 Task: Send an email with the signature Lauren Sanchez with the subject Feedback on a resume and the message Can you provide me with an update on the status of the project risks? from softage.9@softage.net to softage.4@softage.net and move the email from Sent Items to the folder Tools
Action: Mouse moved to (990, 67)
Screenshot: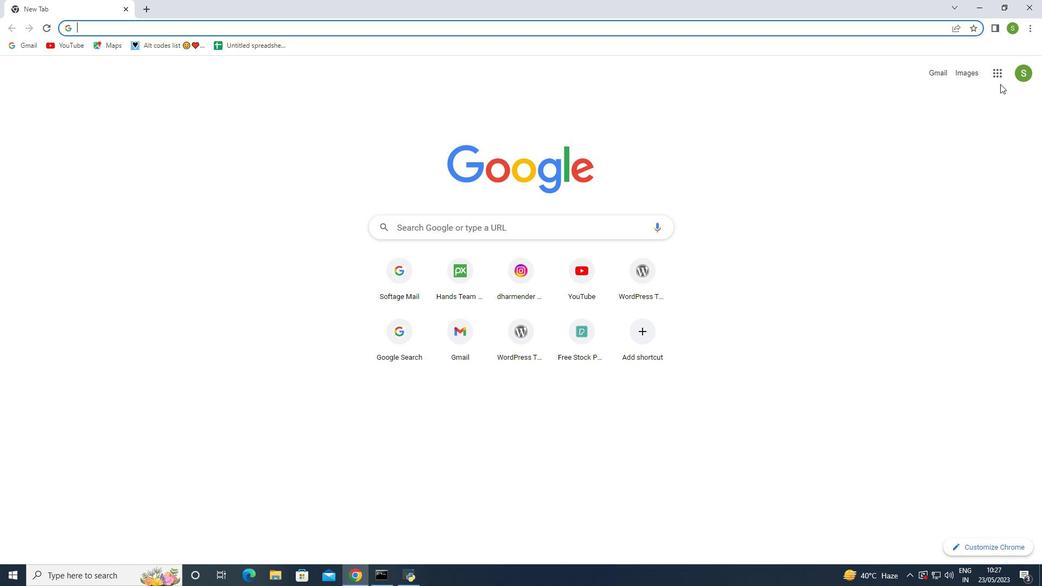 
Action: Mouse pressed left at (990, 67)
Screenshot: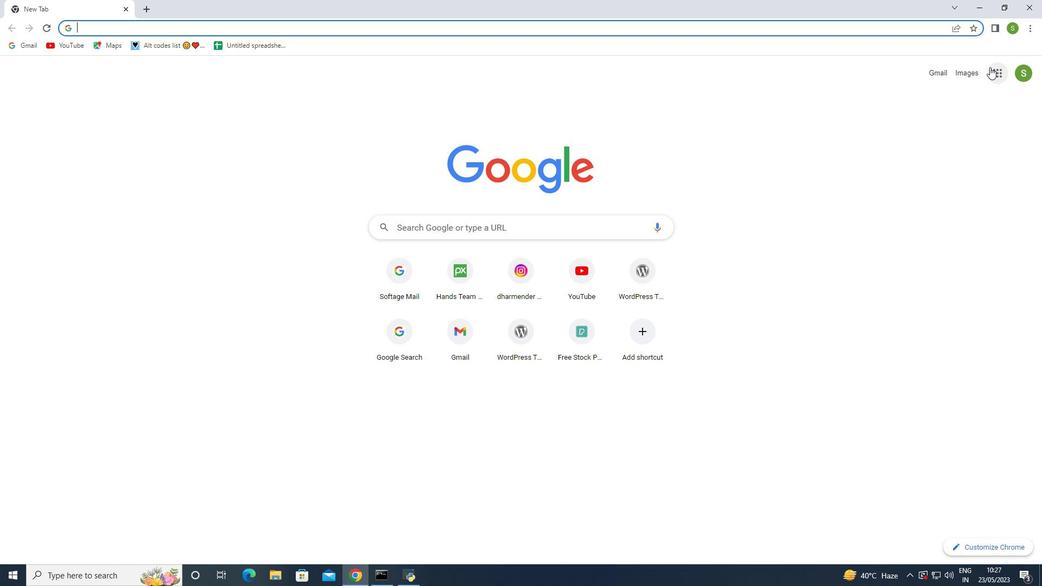 
Action: Mouse moved to (951, 112)
Screenshot: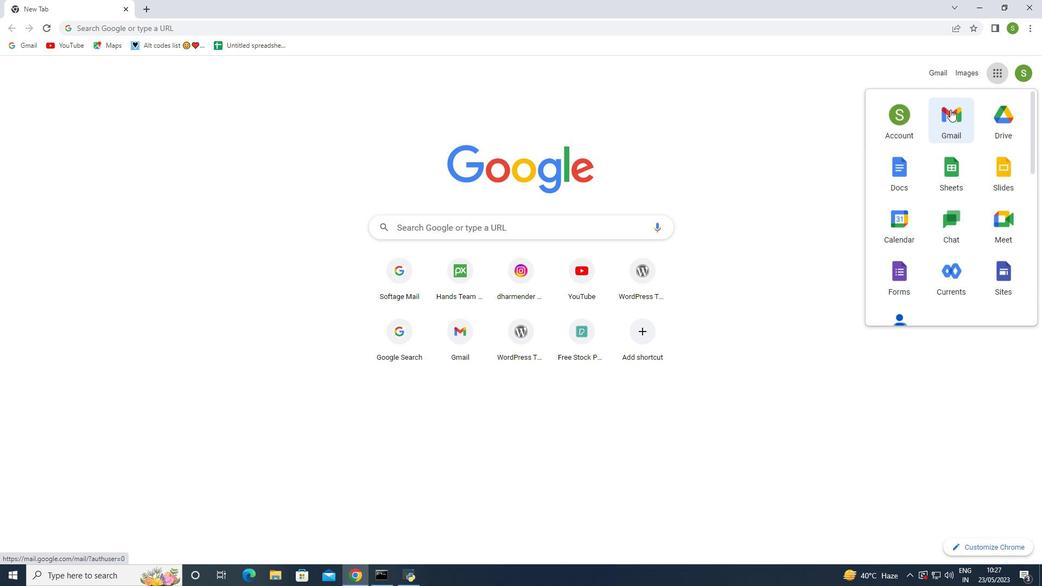 
Action: Mouse pressed left at (951, 112)
Screenshot: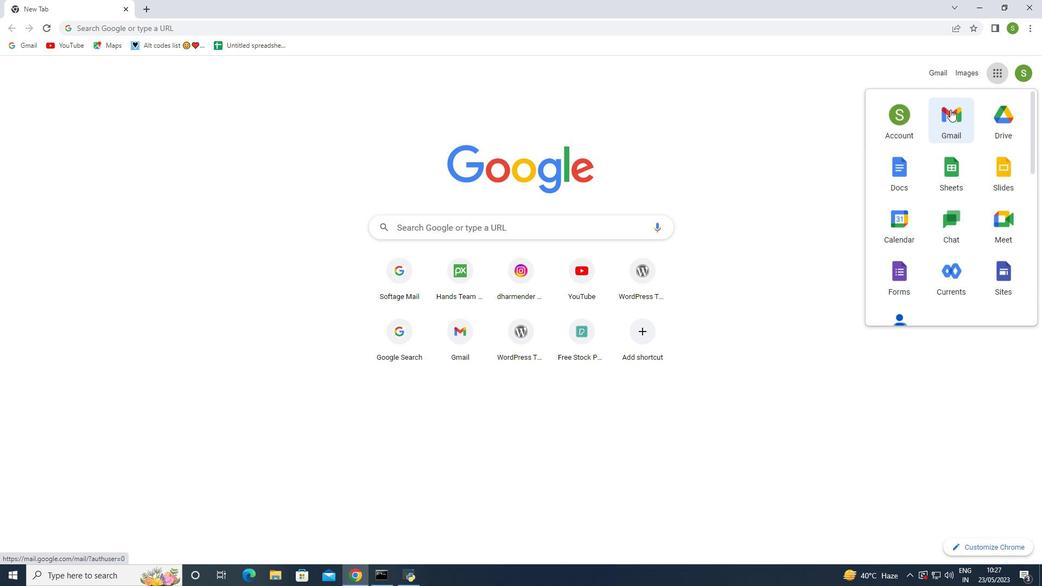 
Action: Mouse moved to (923, 72)
Screenshot: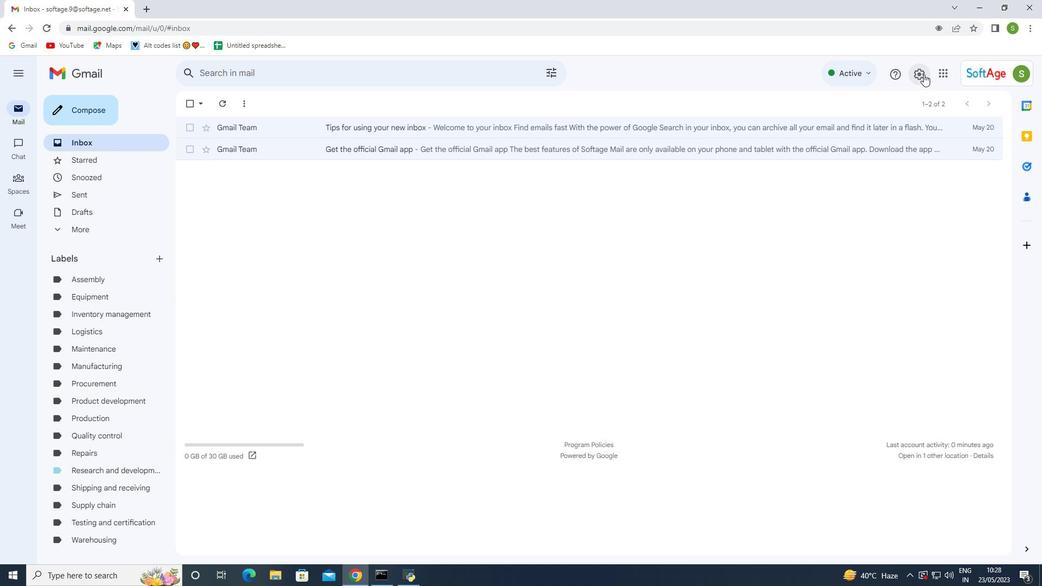 
Action: Mouse pressed left at (923, 72)
Screenshot: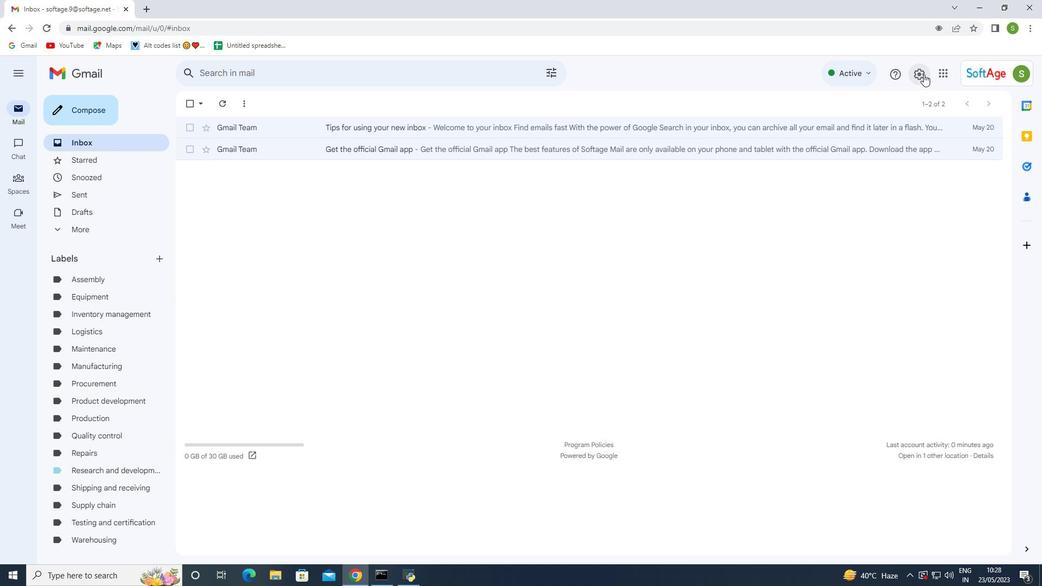 
Action: Mouse moved to (903, 126)
Screenshot: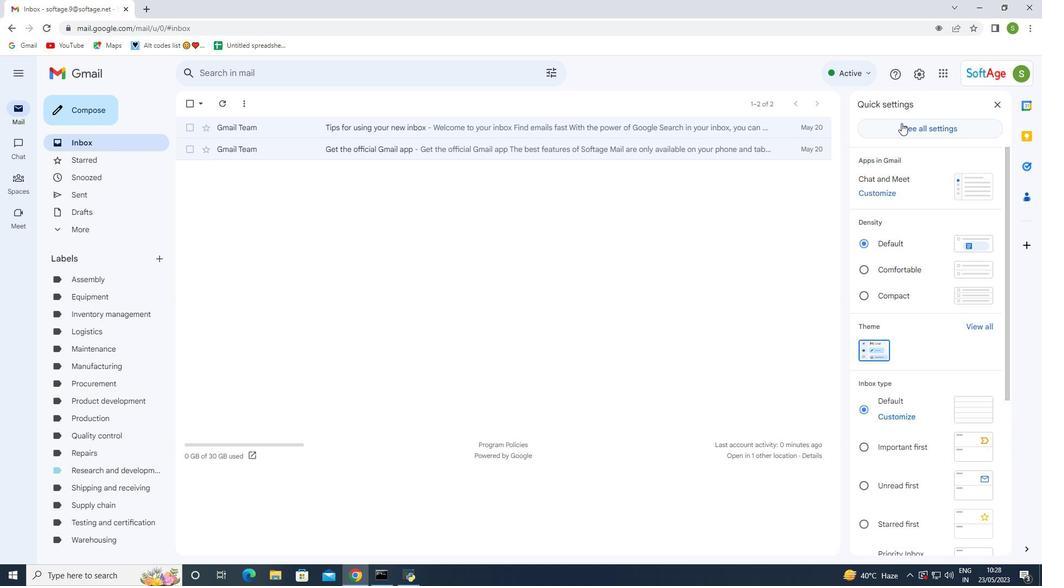
Action: Mouse pressed left at (903, 126)
Screenshot: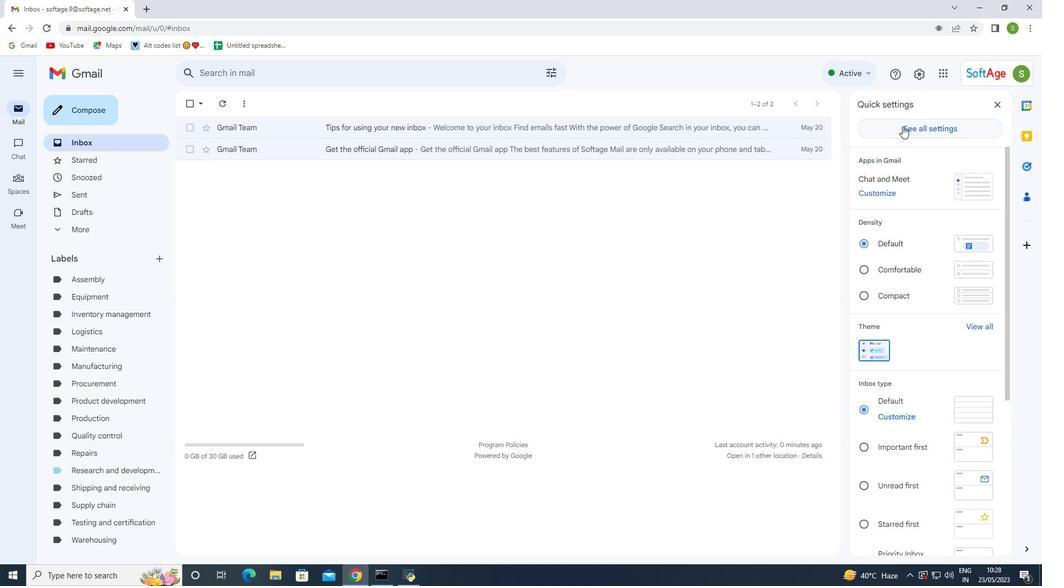 
Action: Mouse moved to (481, 317)
Screenshot: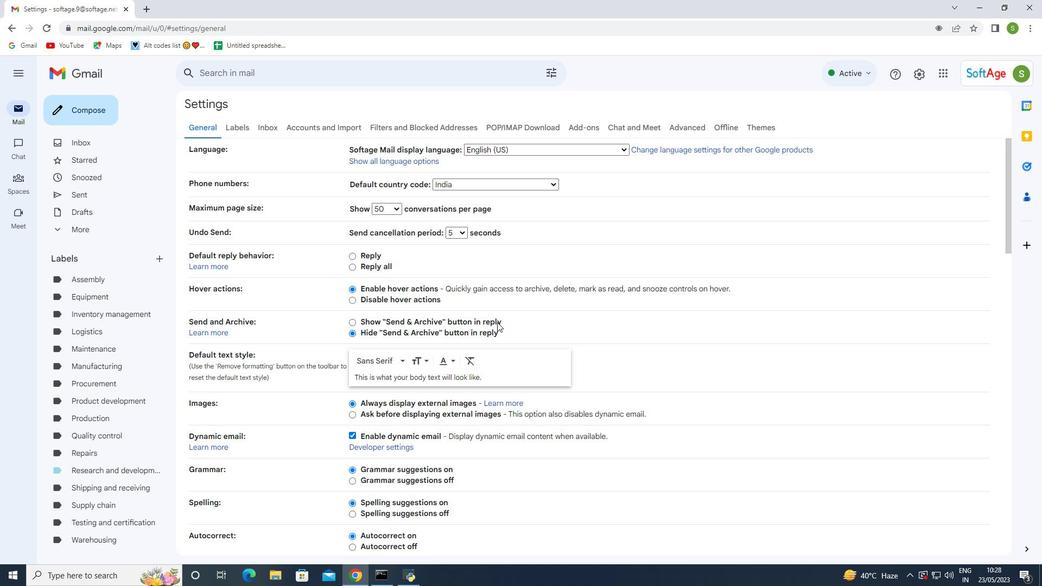 
Action: Mouse scrolled (481, 317) with delta (0, 0)
Screenshot: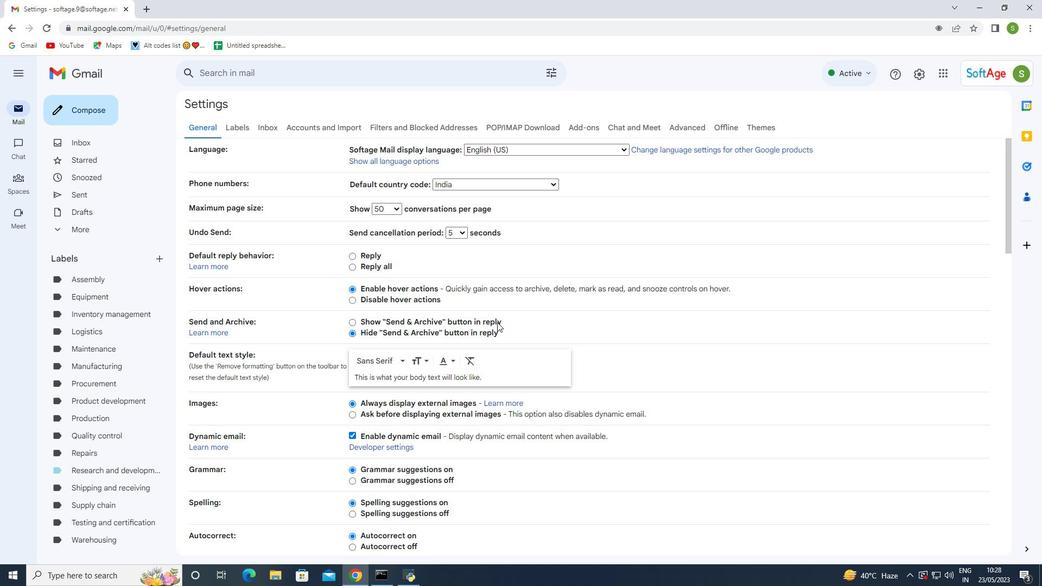 
Action: Mouse scrolled (481, 317) with delta (0, 0)
Screenshot: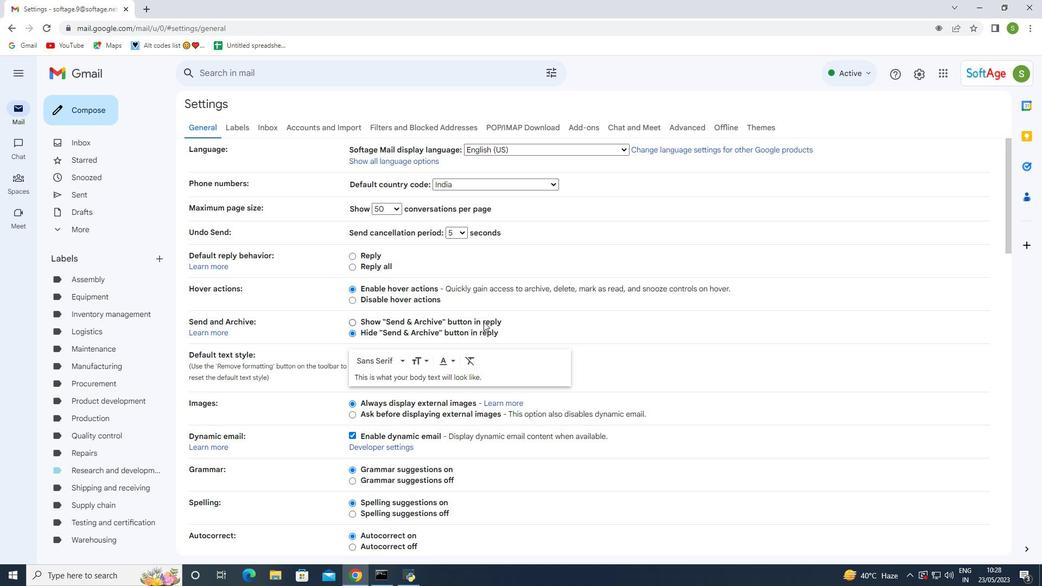 
Action: Mouse scrolled (481, 317) with delta (0, 0)
Screenshot: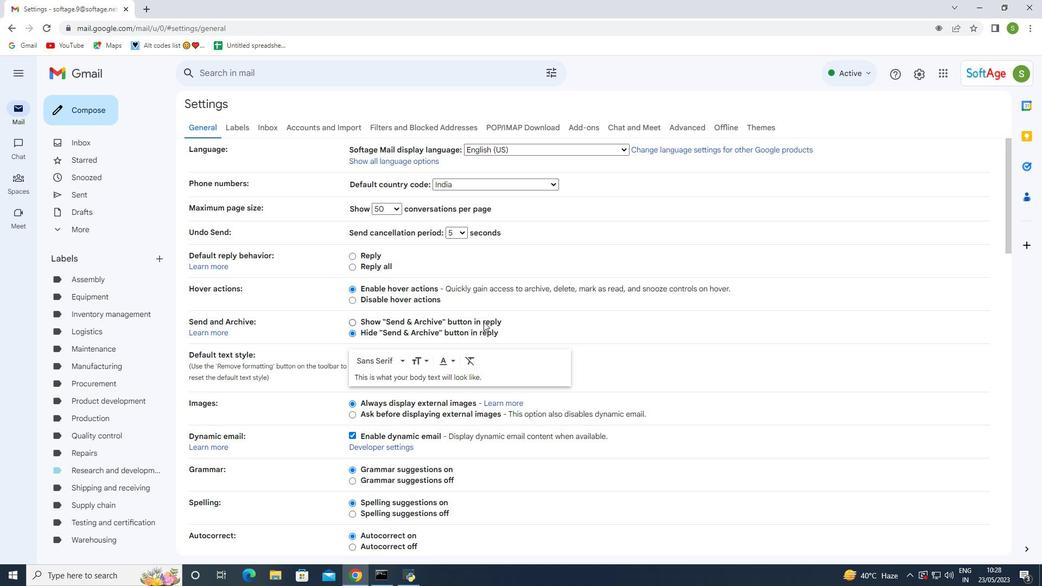 
Action: Mouse moved to (479, 317)
Screenshot: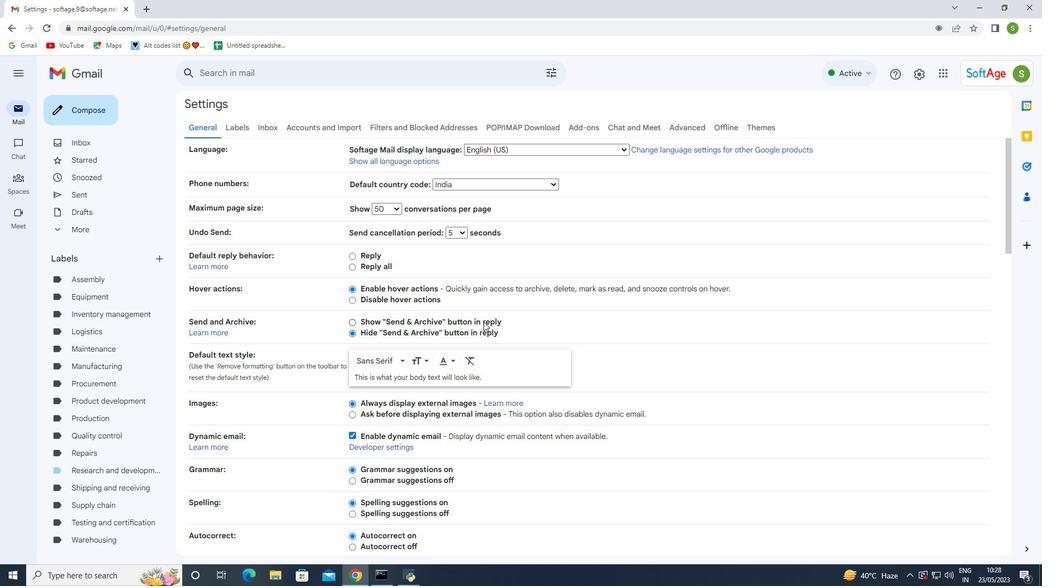 
Action: Mouse scrolled (479, 317) with delta (0, 0)
Screenshot: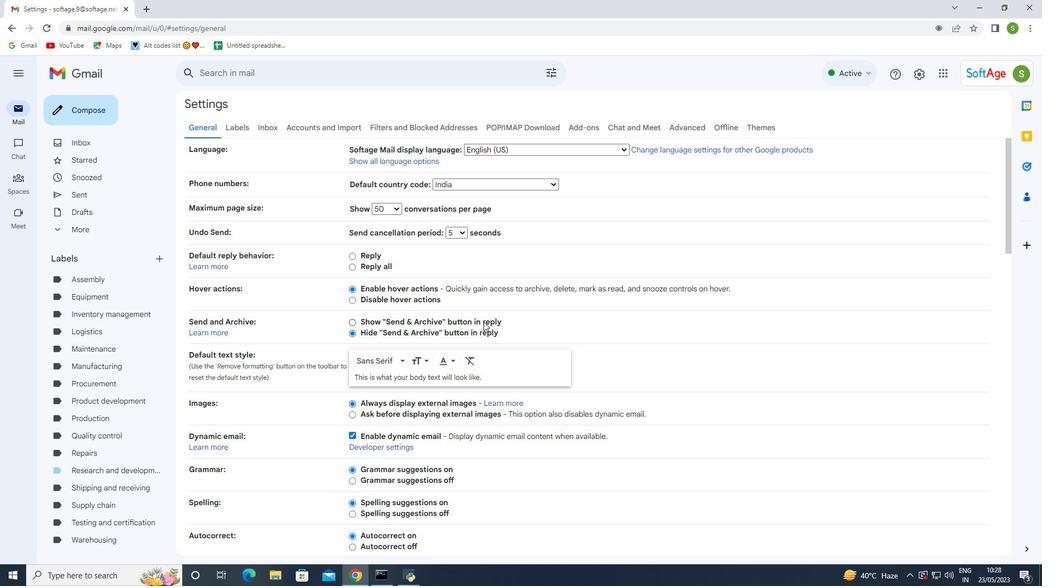 
Action: Mouse moved to (477, 317)
Screenshot: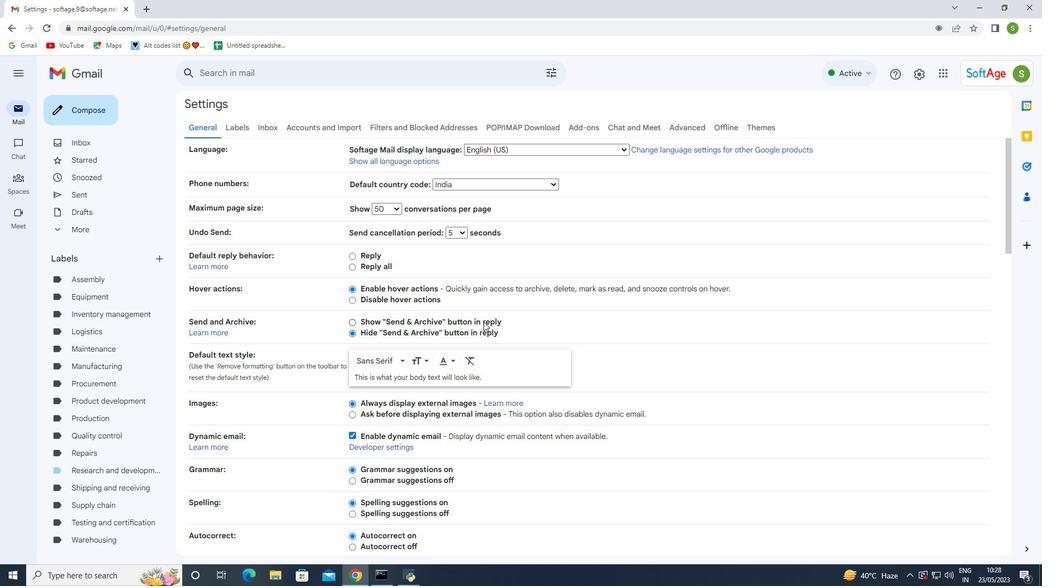 
Action: Mouse scrolled (477, 316) with delta (0, 0)
Screenshot: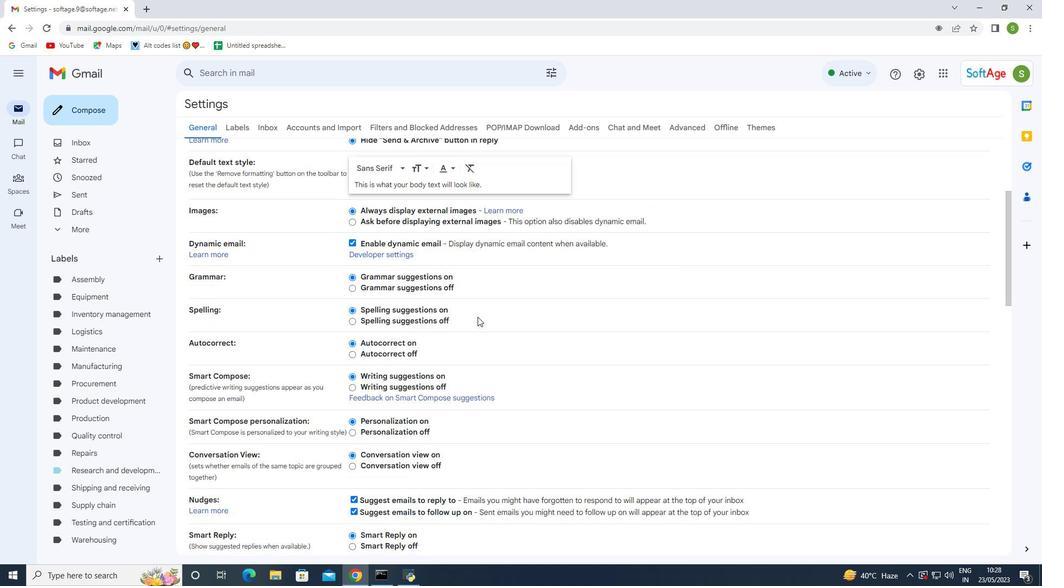 
Action: Mouse scrolled (477, 316) with delta (0, 0)
Screenshot: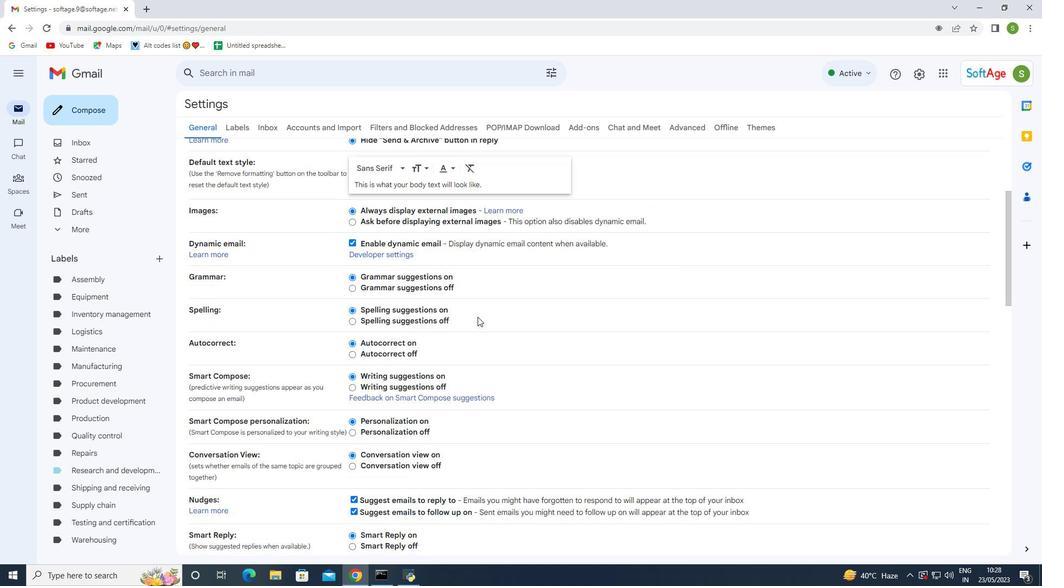 
Action: Mouse scrolled (477, 316) with delta (0, 0)
Screenshot: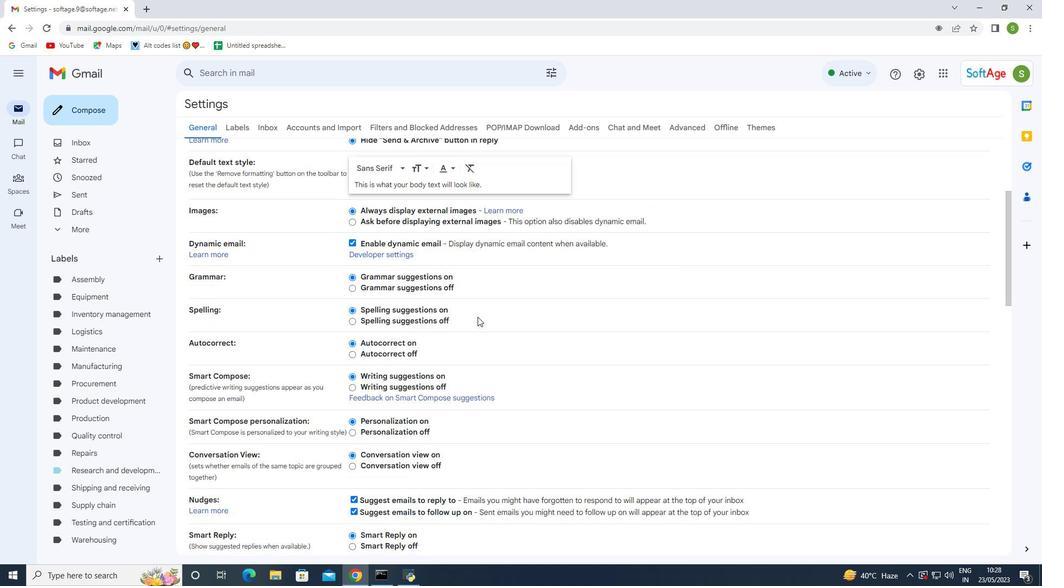 
Action: Mouse scrolled (477, 316) with delta (0, 0)
Screenshot: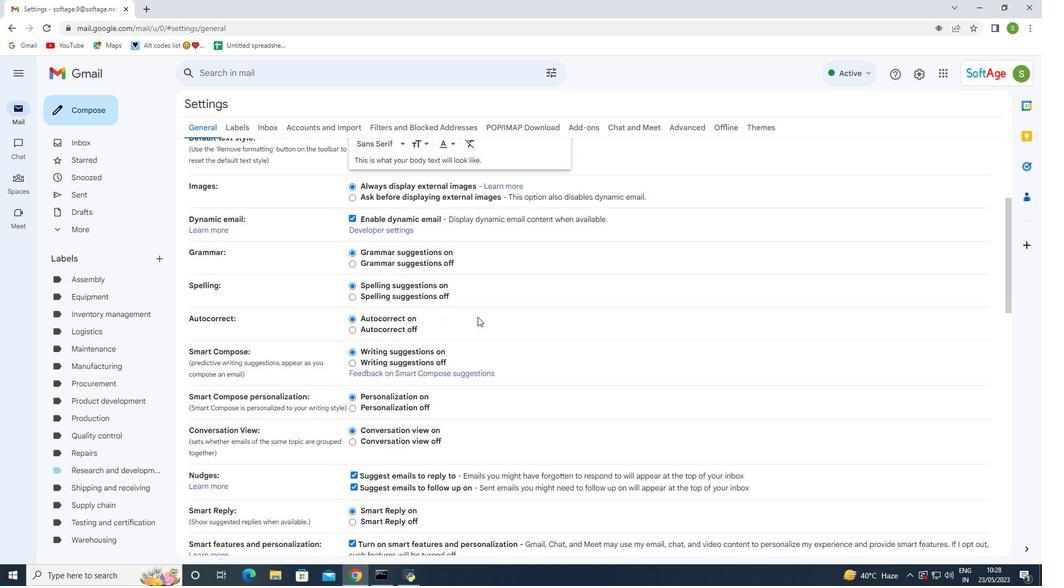 
Action: Mouse scrolled (477, 316) with delta (0, 0)
Screenshot: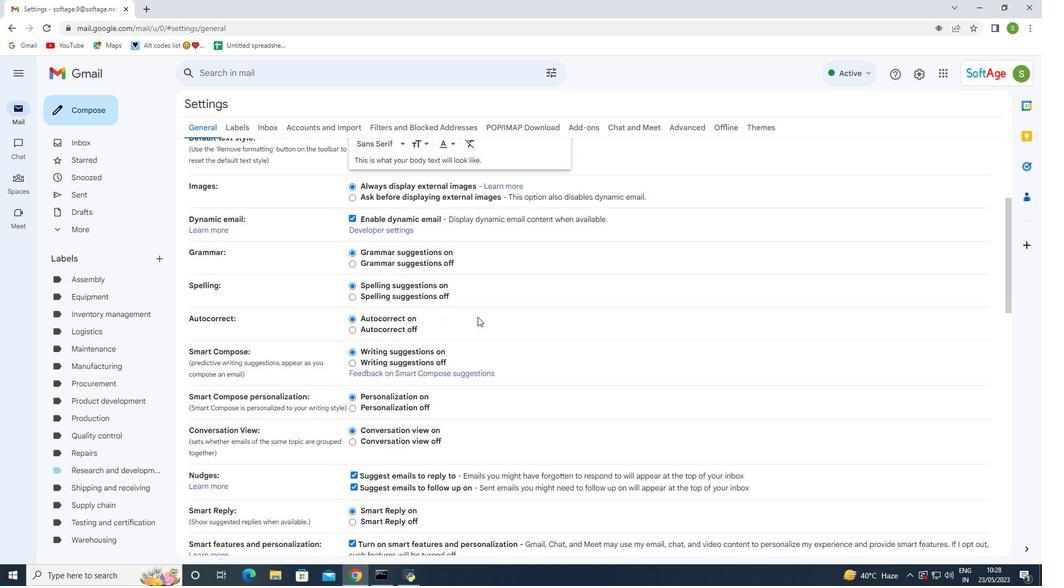 
Action: Mouse scrolled (477, 316) with delta (0, 0)
Screenshot: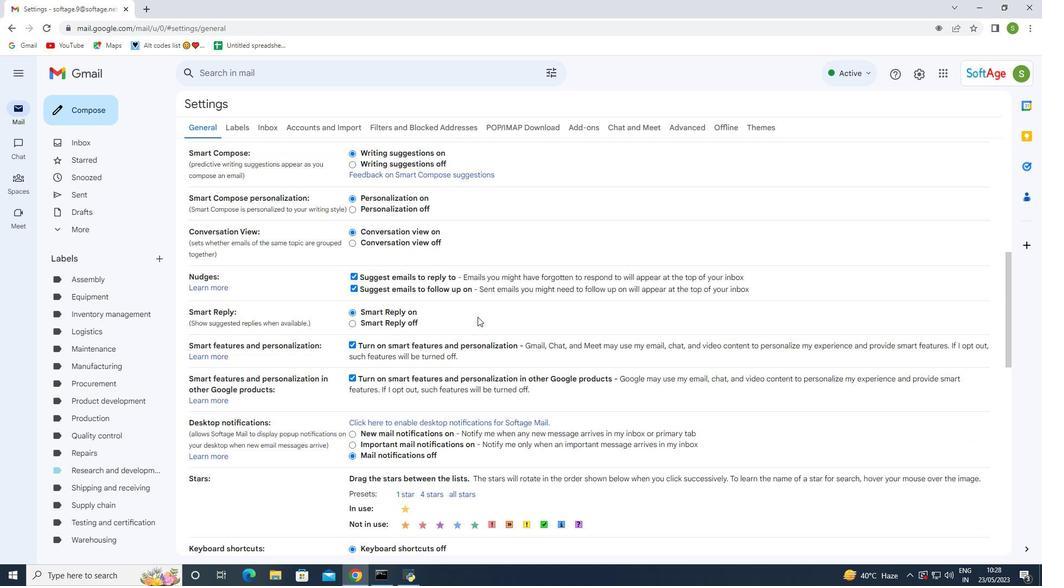 
Action: Mouse scrolled (477, 316) with delta (0, 0)
Screenshot: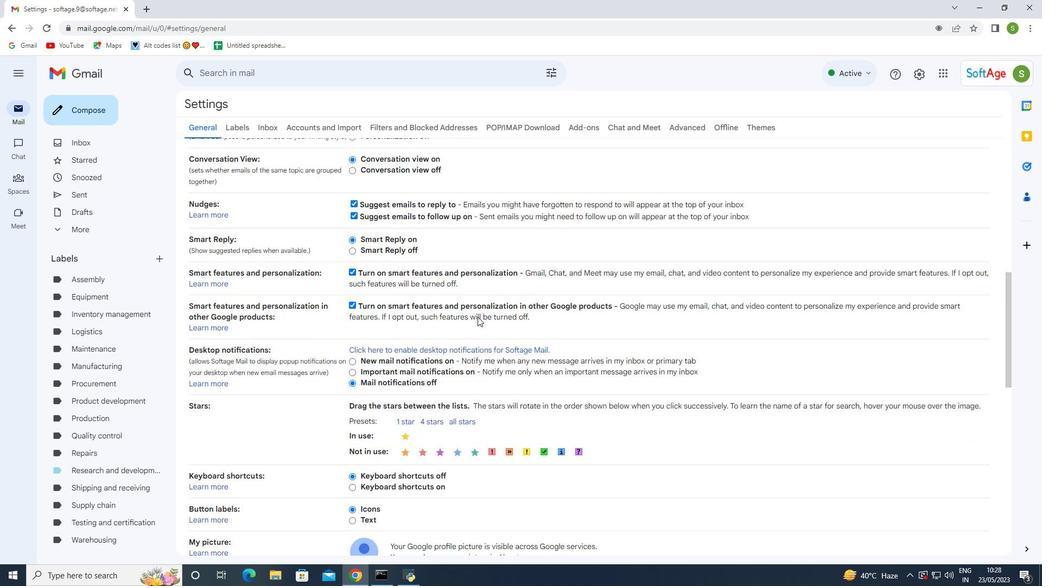 
Action: Mouse scrolled (477, 316) with delta (0, 0)
Screenshot: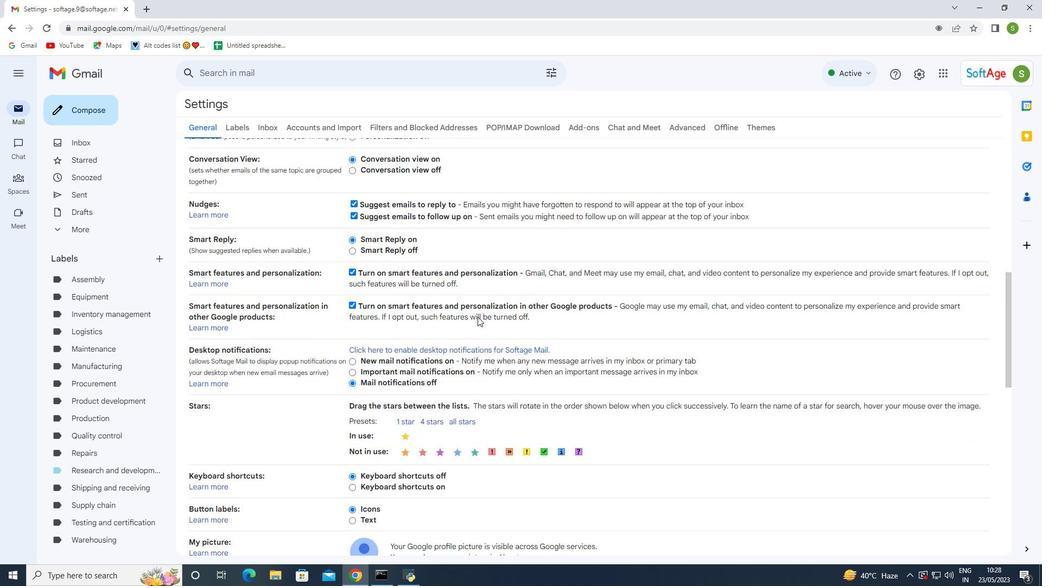
Action: Mouse scrolled (477, 316) with delta (0, 0)
Screenshot: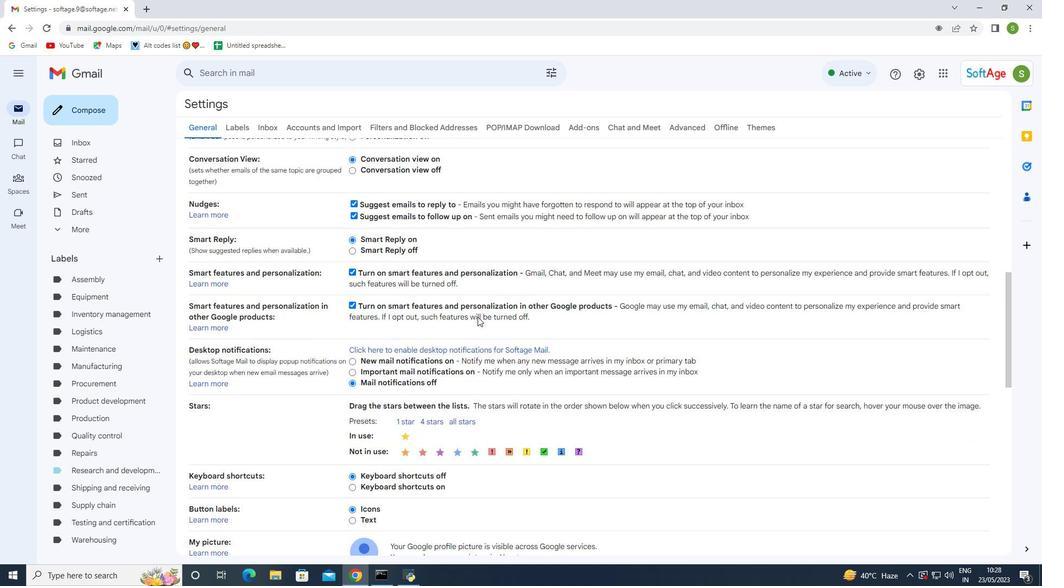 
Action: Mouse scrolled (477, 316) with delta (0, 0)
Screenshot: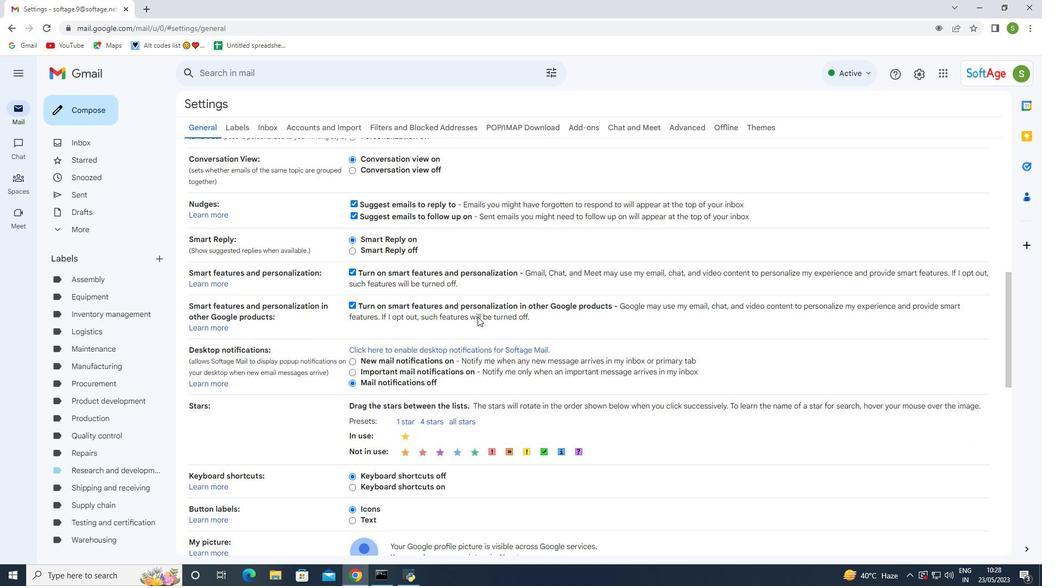
Action: Mouse scrolled (477, 316) with delta (0, 0)
Screenshot: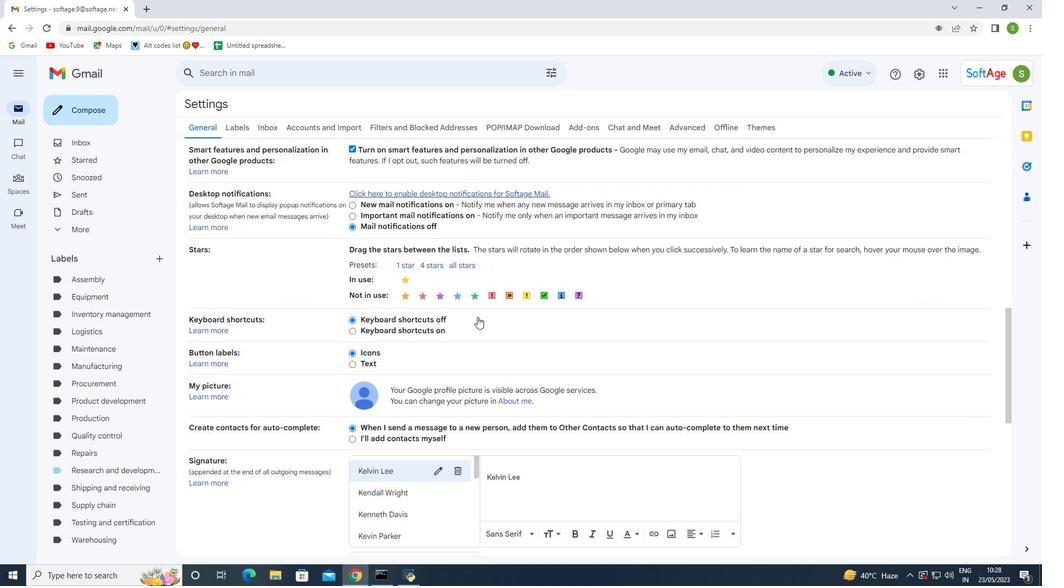 
Action: Mouse scrolled (477, 316) with delta (0, 0)
Screenshot: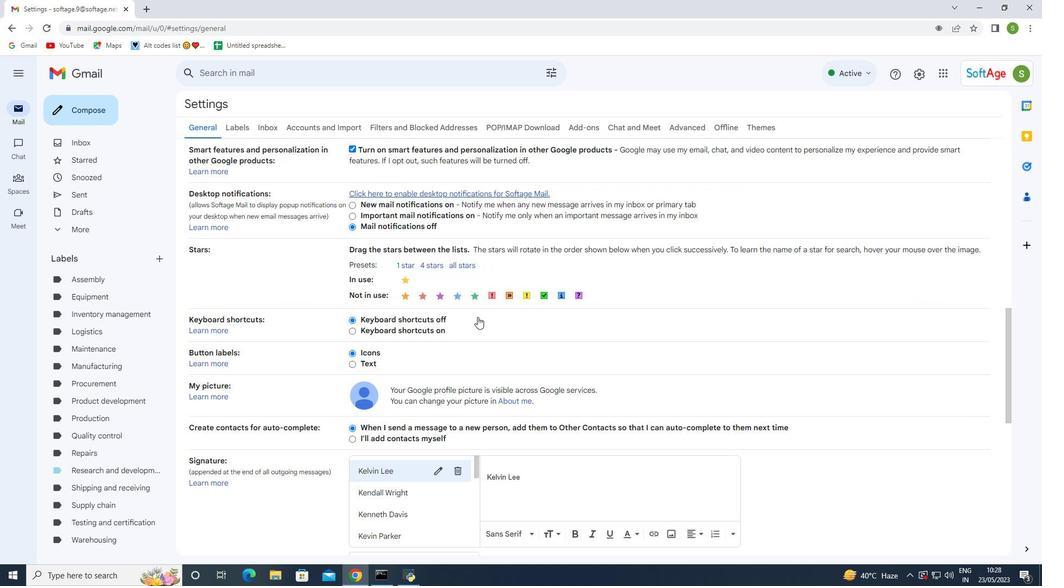 
Action: Mouse scrolled (477, 316) with delta (0, 0)
Screenshot: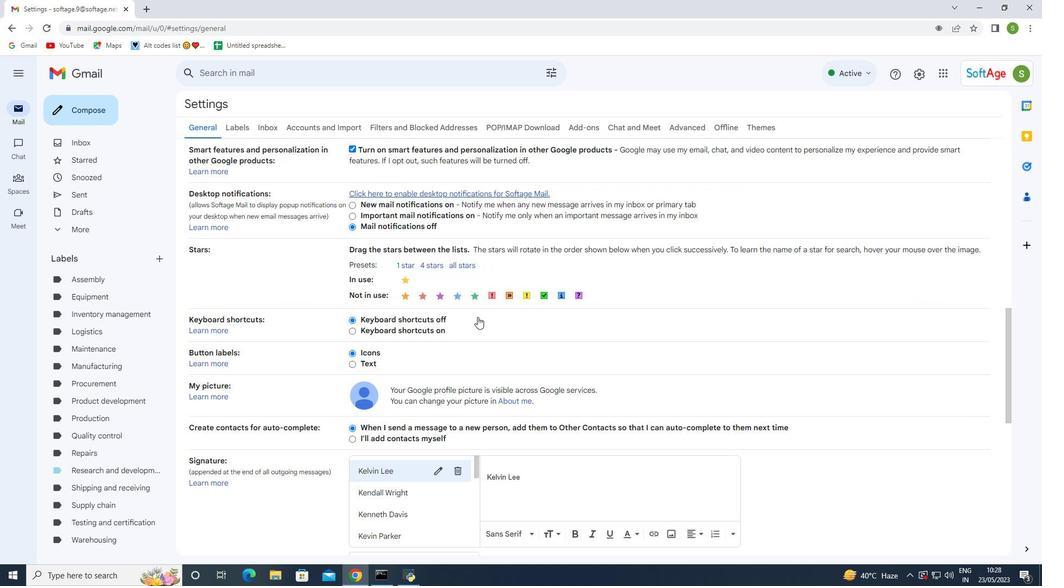 
Action: Mouse moved to (435, 285)
Screenshot: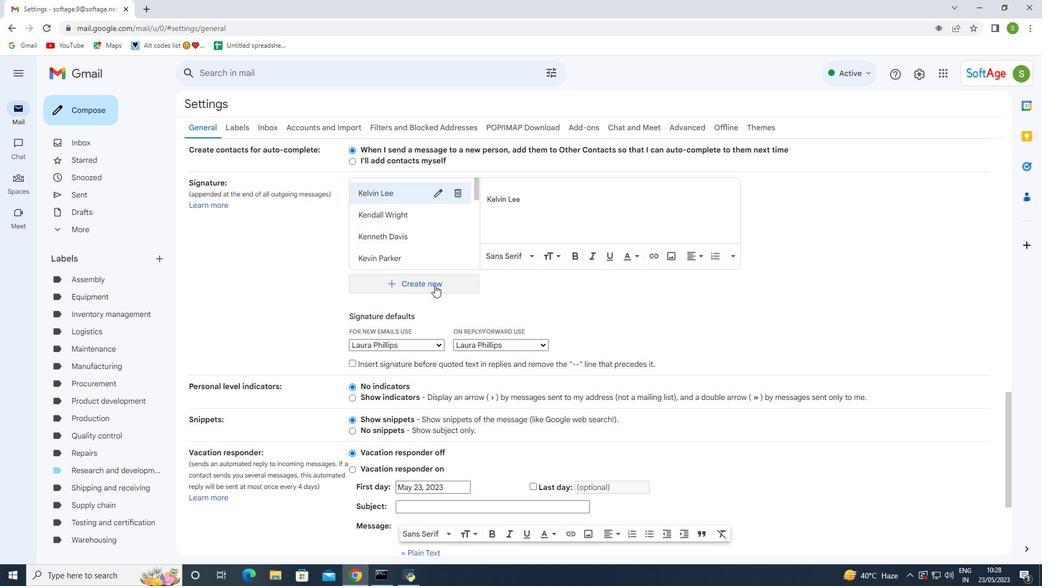 
Action: Mouse pressed left at (435, 285)
Screenshot: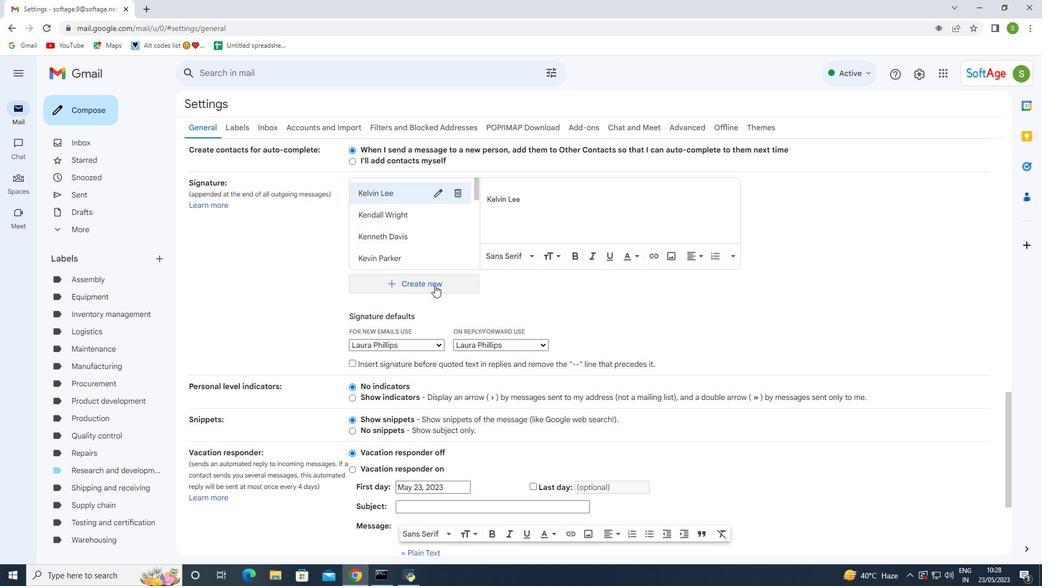 
Action: Mouse moved to (441, 304)
Screenshot: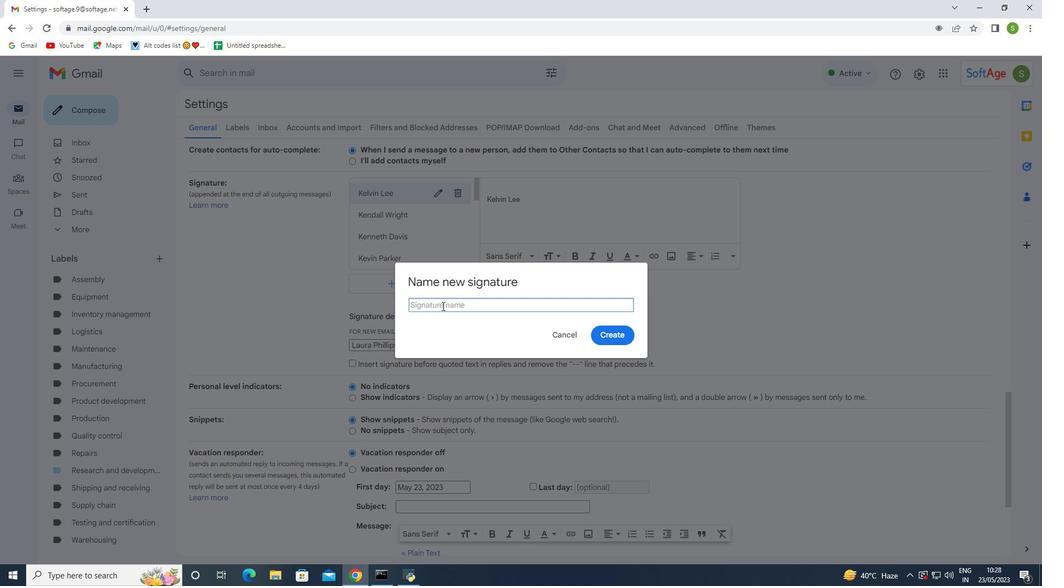 
Action: Mouse pressed left at (441, 304)
Screenshot: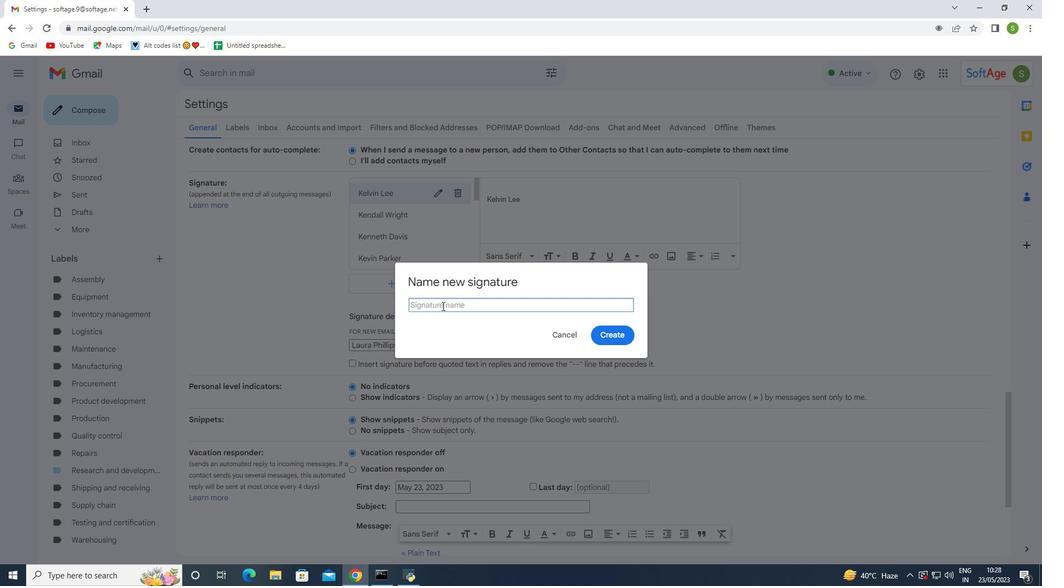 
Action: Mouse moved to (441, 304)
Screenshot: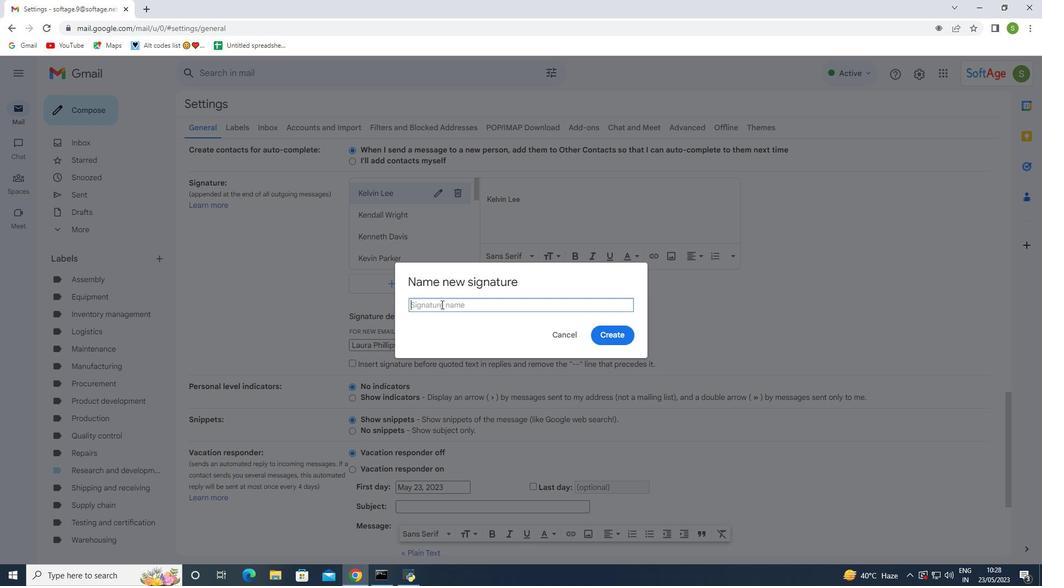 
Action: Key pressed <Key.shift>Lauren<Key.space><Key.shift>Sanchez
Screenshot: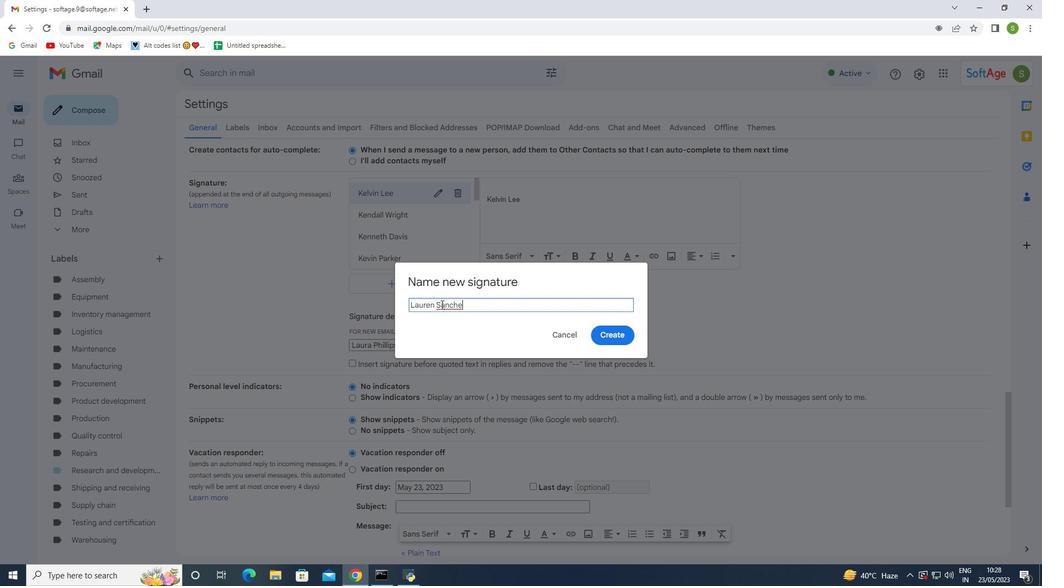 
Action: Mouse moved to (609, 338)
Screenshot: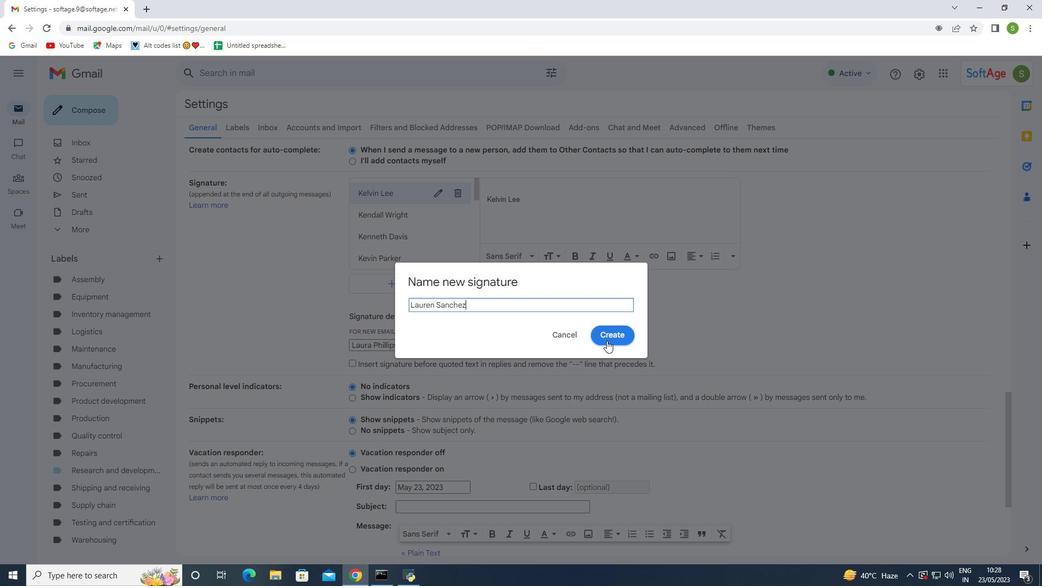 
Action: Mouse pressed left at (609, 338)
Screenshot: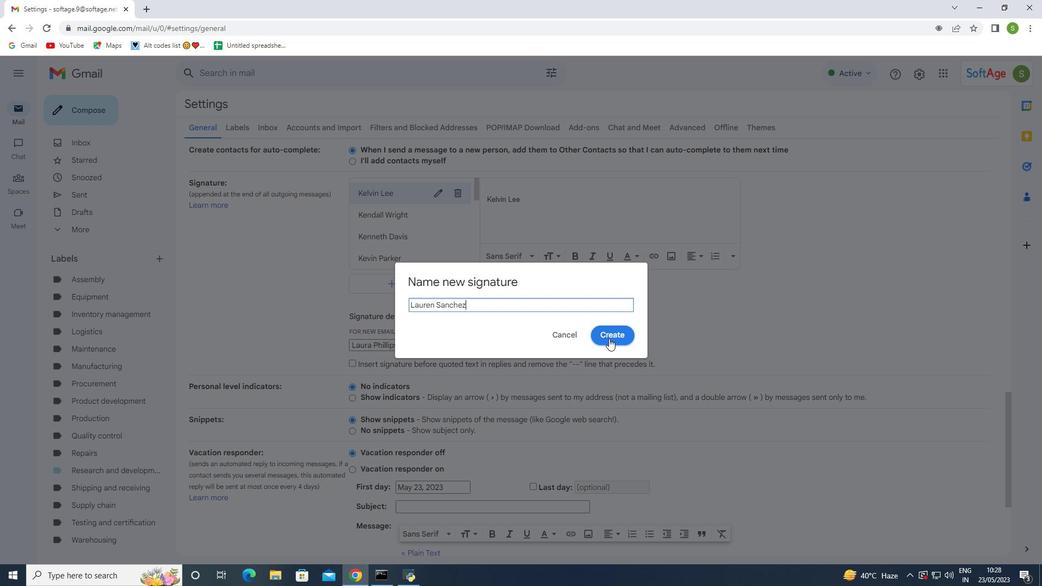 
Action: Mouse moved to (509, 193)
Screenshot: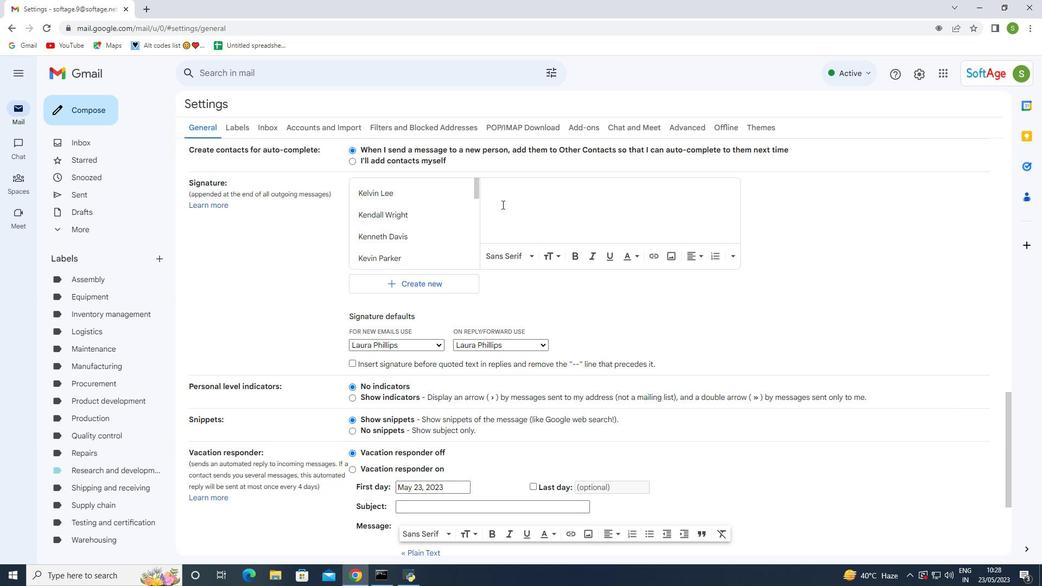
Action: Mouse pressed left at (509, 193)
Screenshot: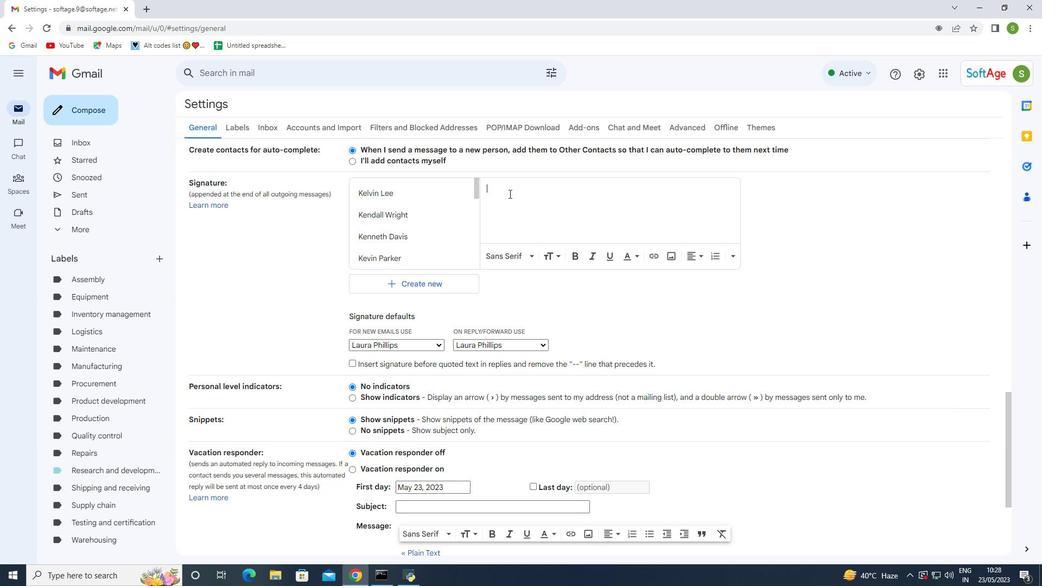 
Action: Key pressed <Key.shift>Lauren<Key.space><Key.shift>Sanchez
Screenshot: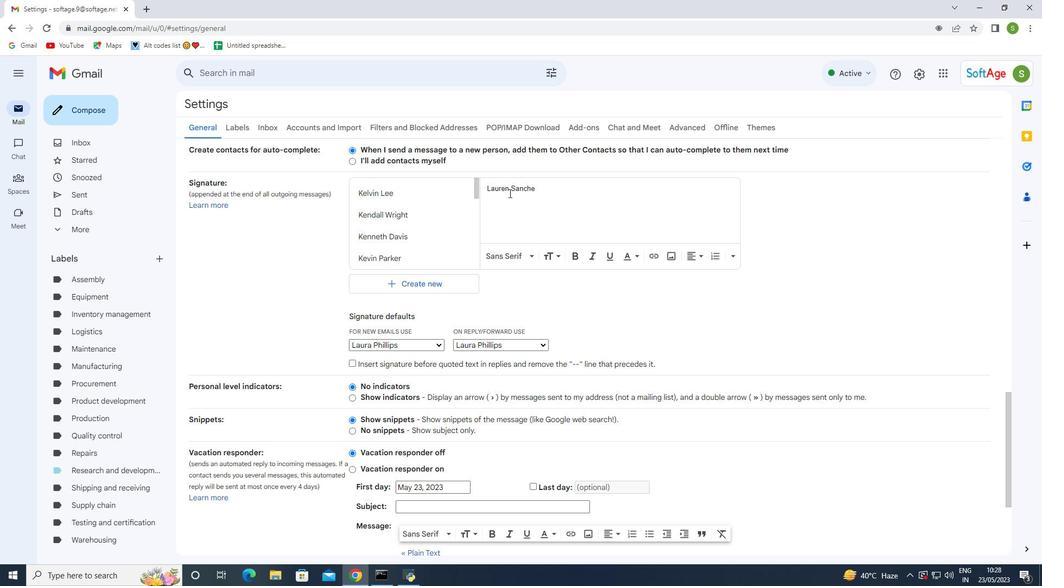 
Action: Mouse moved to (413, 340)
Screenshot: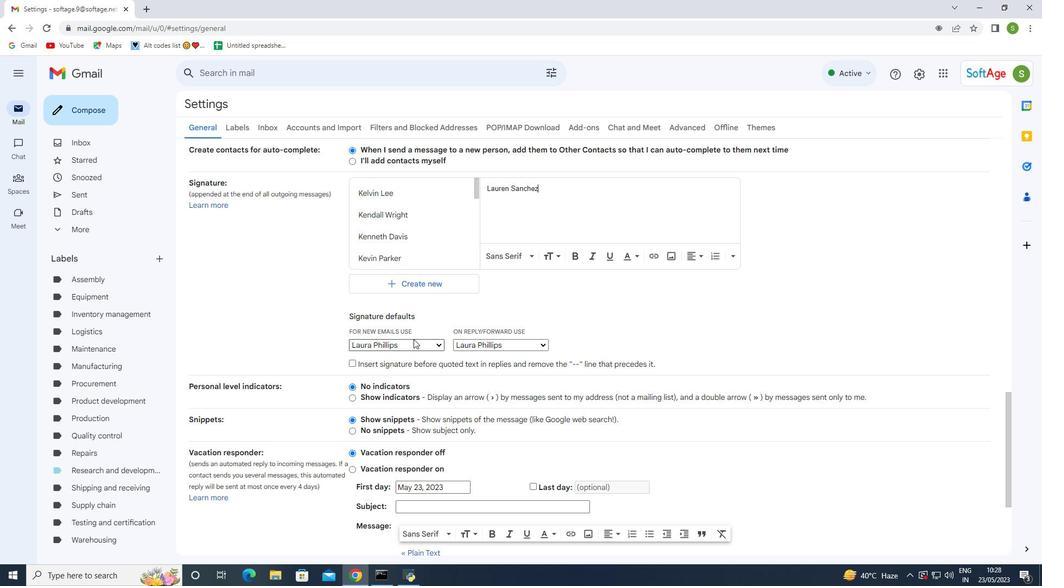 
Action: Mouse pressed left at (413, 340)
Screenshot: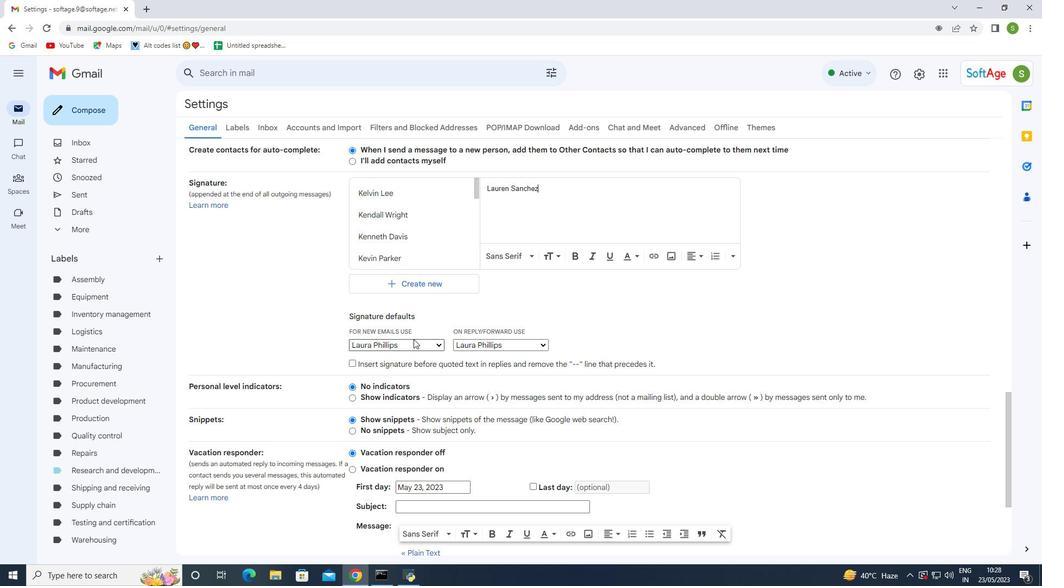 
Action: Mouse moved to (381, 543)
Screenshot: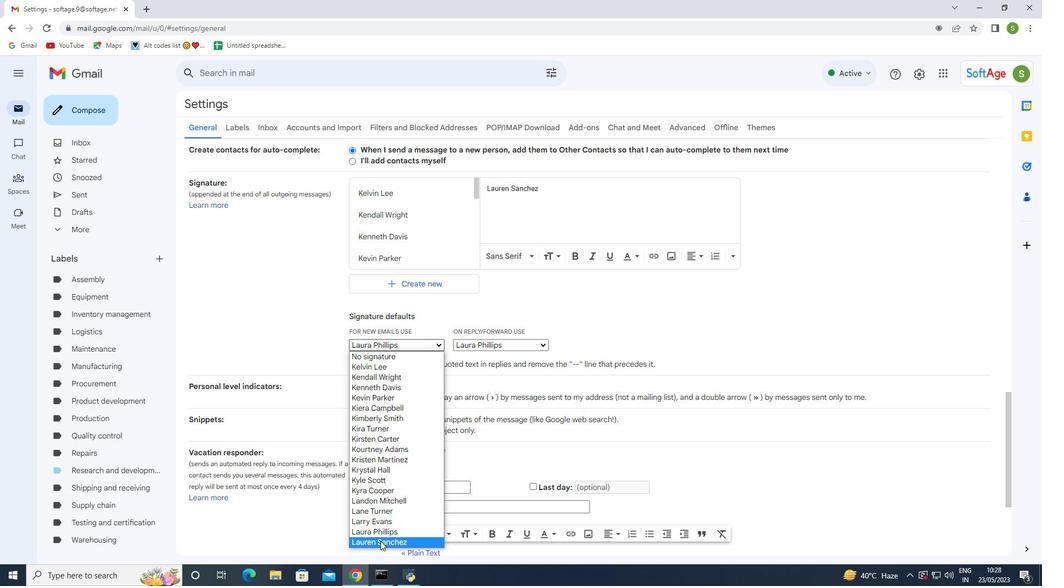 
Action: Mouse pressed left at (381, 543)
Screenshot: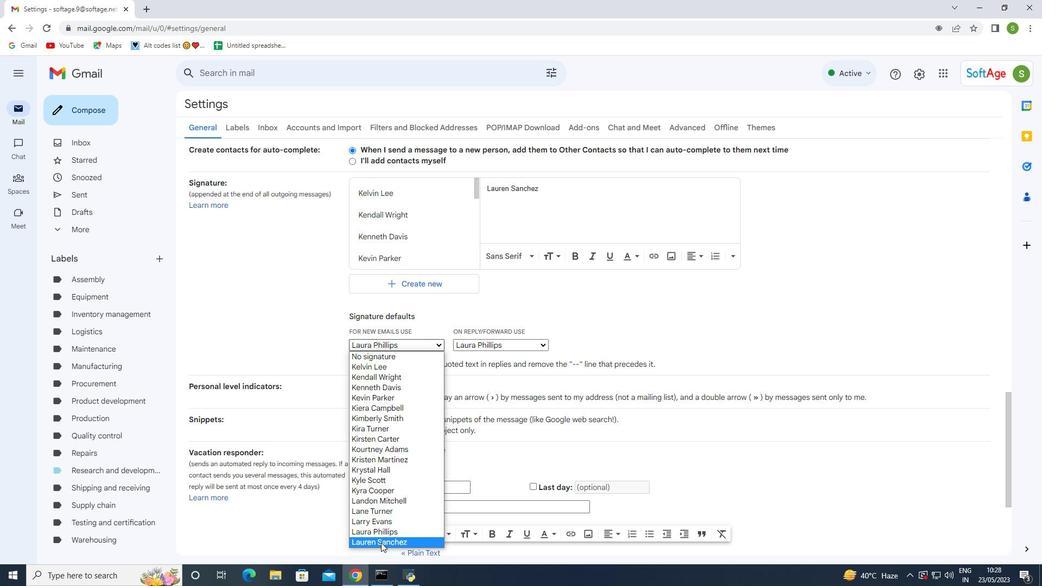 
Action: Mouse moved to (526, 342)
Screenshot: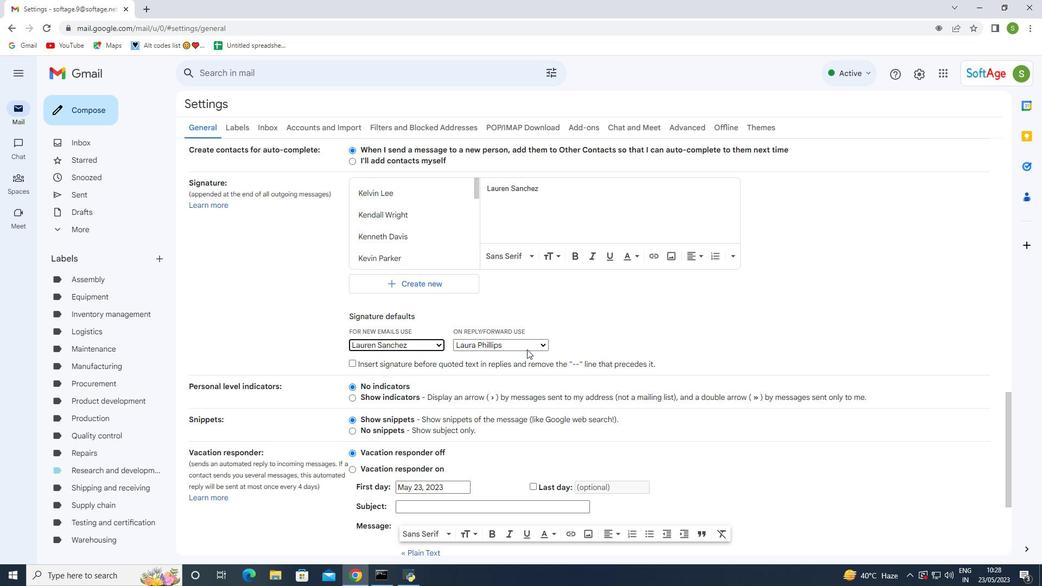 
Action: Mouse pressed left at (526, 342)
Screenshot: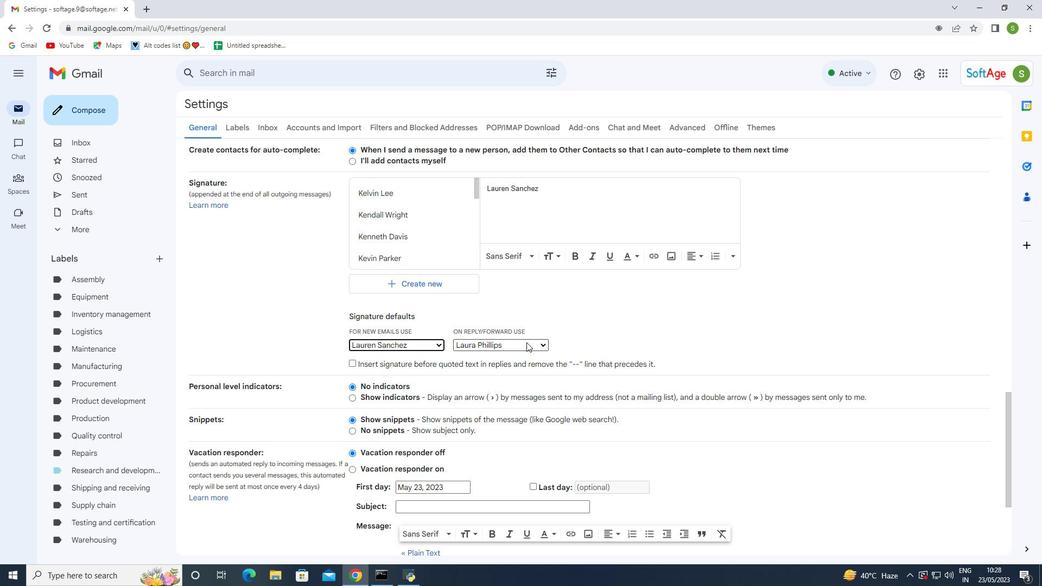 
Action: Mouse moved to (466, 540)
Screenshot: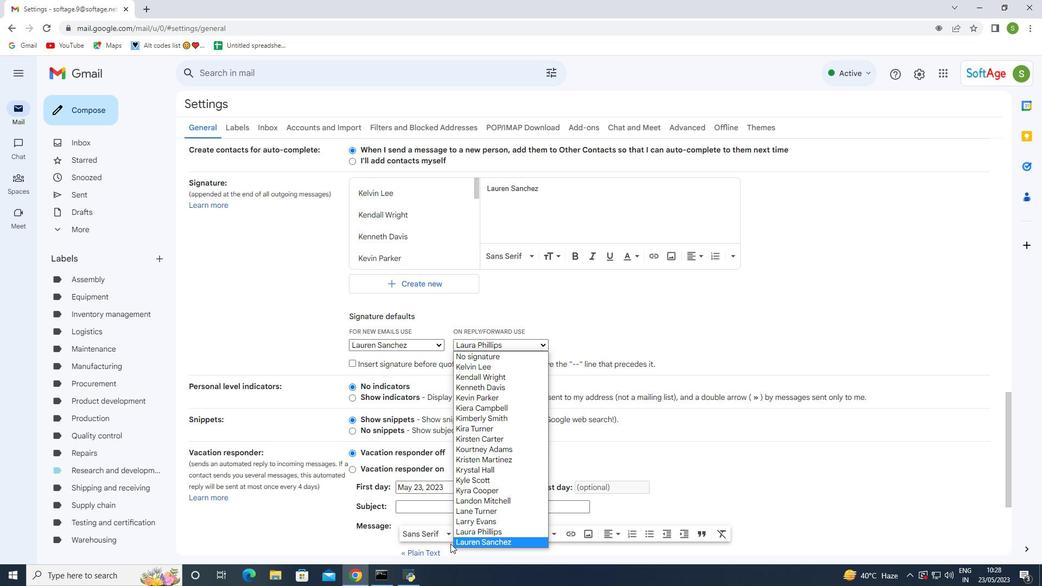 
Action: Mouse pressed left at (466, 540)
Screenshot: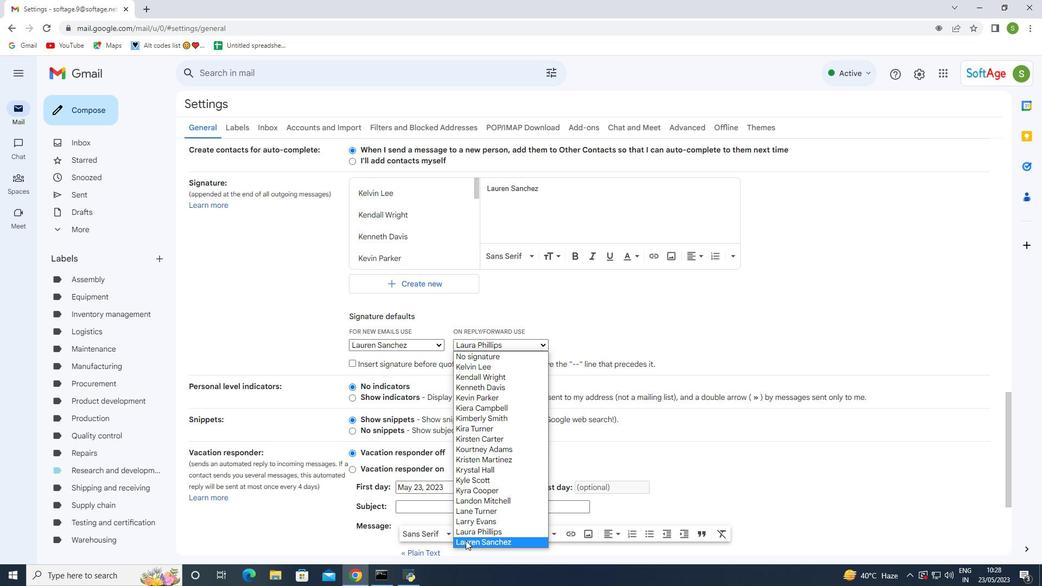
Action: Mouse moved to (475, 405)
Screenshot: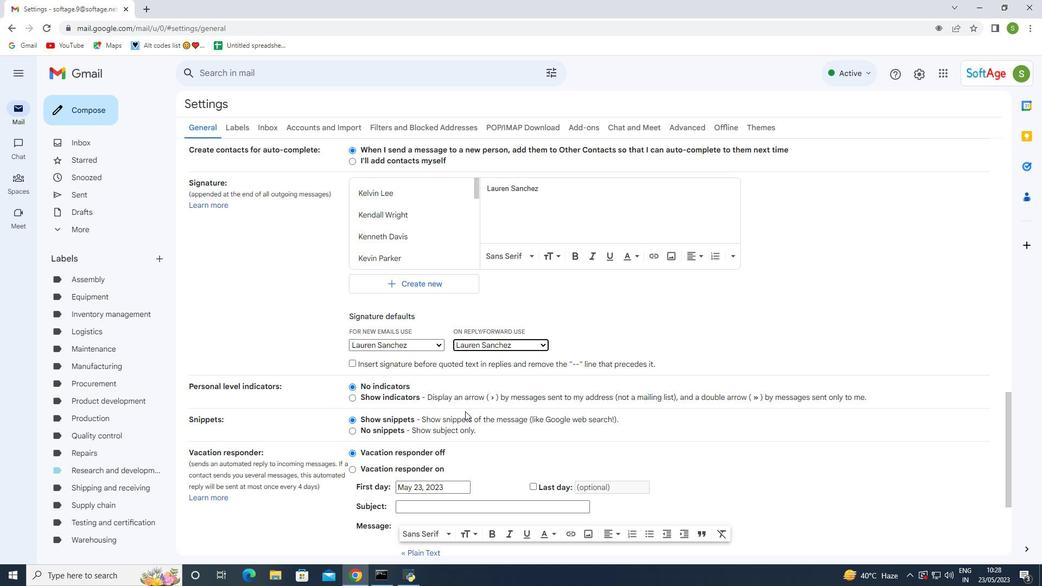 
Action: Mouse scrolled (475, 404) with delta (0, 0)
Screenshot: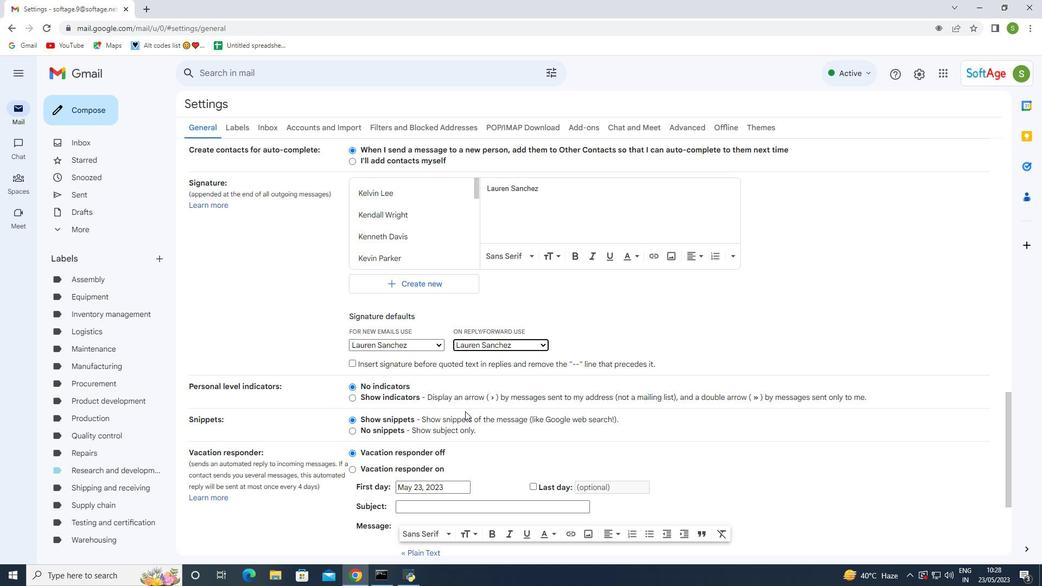 
Action: Mouse scrolled (475, 404) with delta (0, 0)
Screenshot: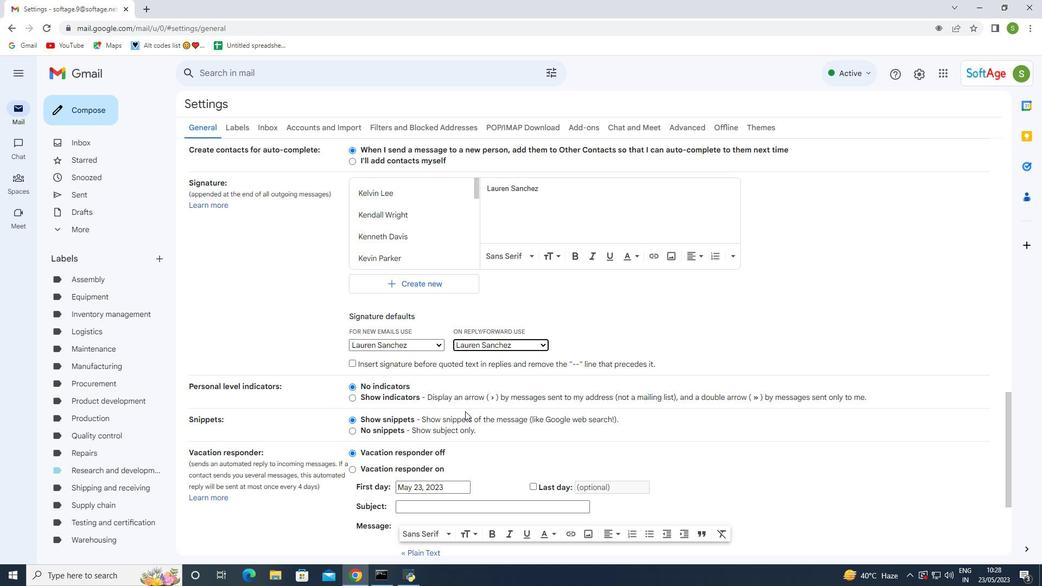 
Action: Mouse moved to (456, 371)
Screenshot: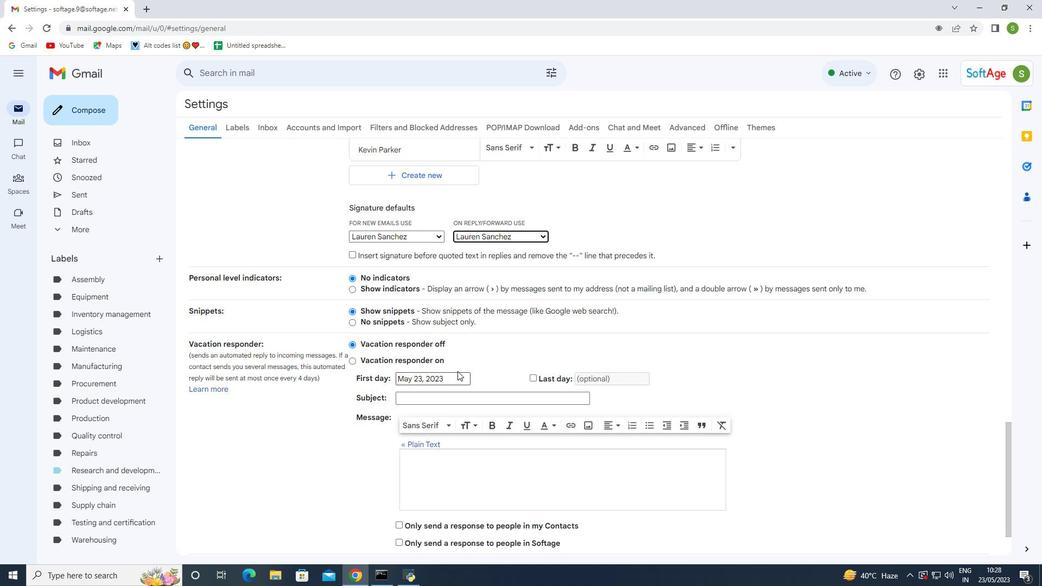 
Action: Mouse scrolled (456, 370) with delta (0, 0)
Screenshot: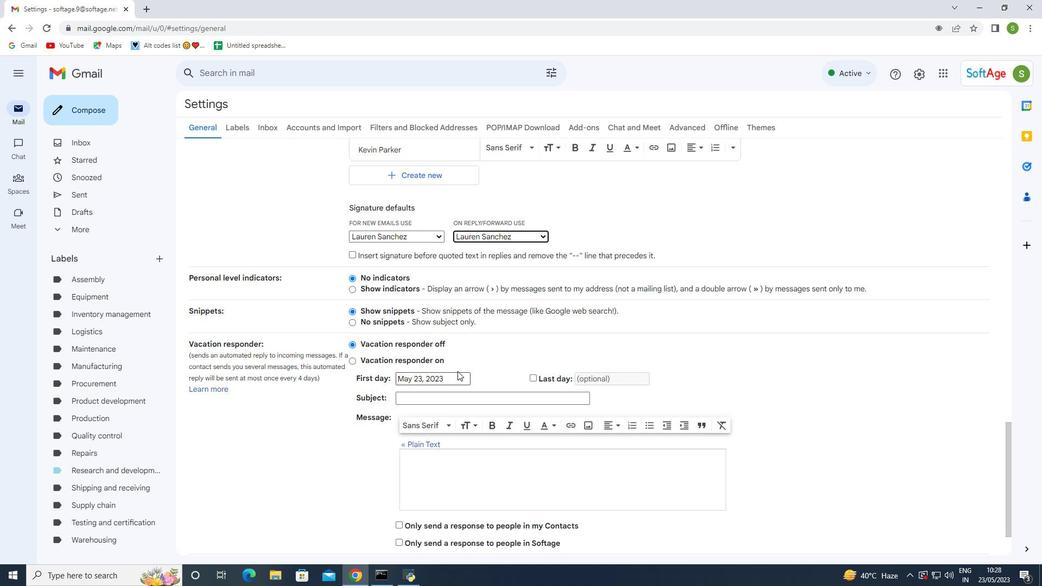 
Action: Mouse scrolled (456, 370) with delta (0, 0)
Screenshot: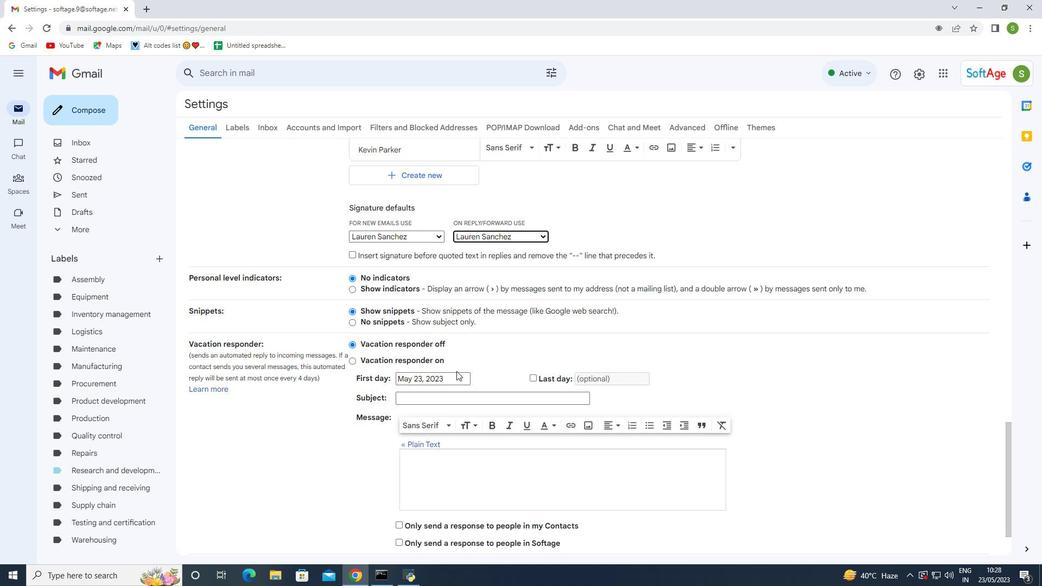 
Action: Mouse scrolled (456, 370) with delta (0, 0)
Screenshot: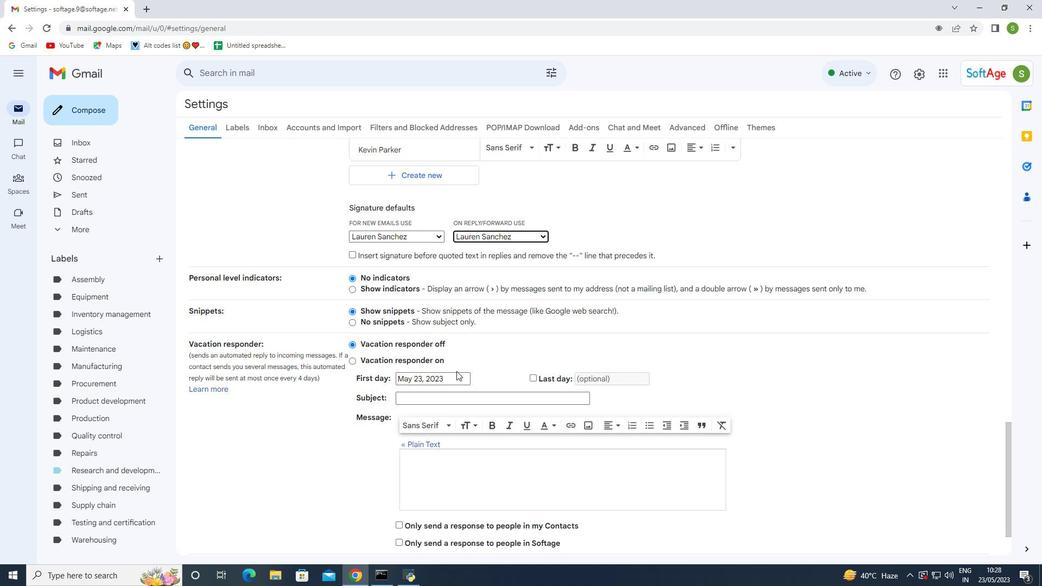 
Action: Mouse scrolled (456, 370) with delta (0, 0)
Screenshot: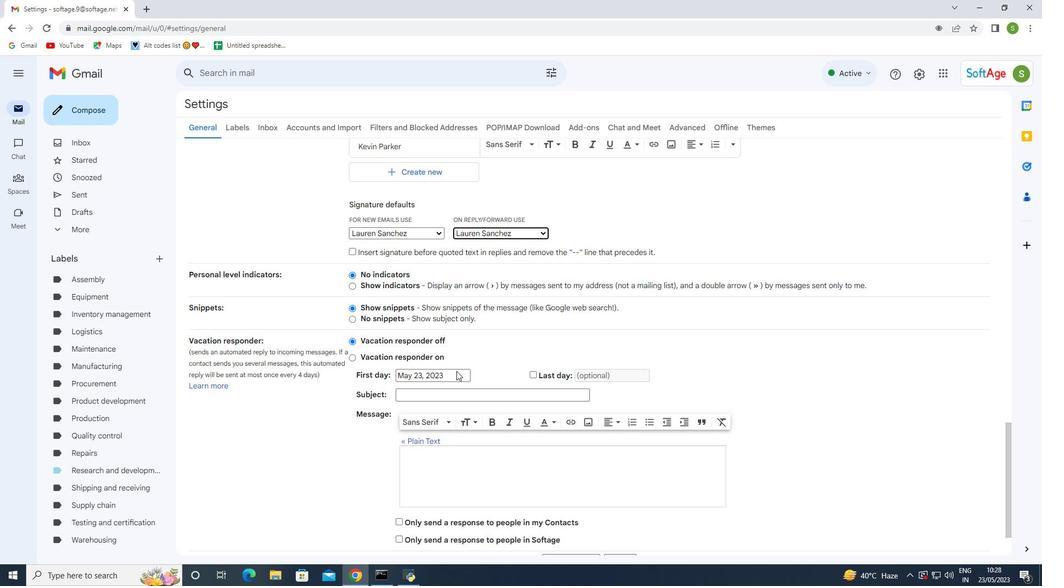 
Action: Mouse scrolled (456, 370) with delta (0, 0)
Screenshot: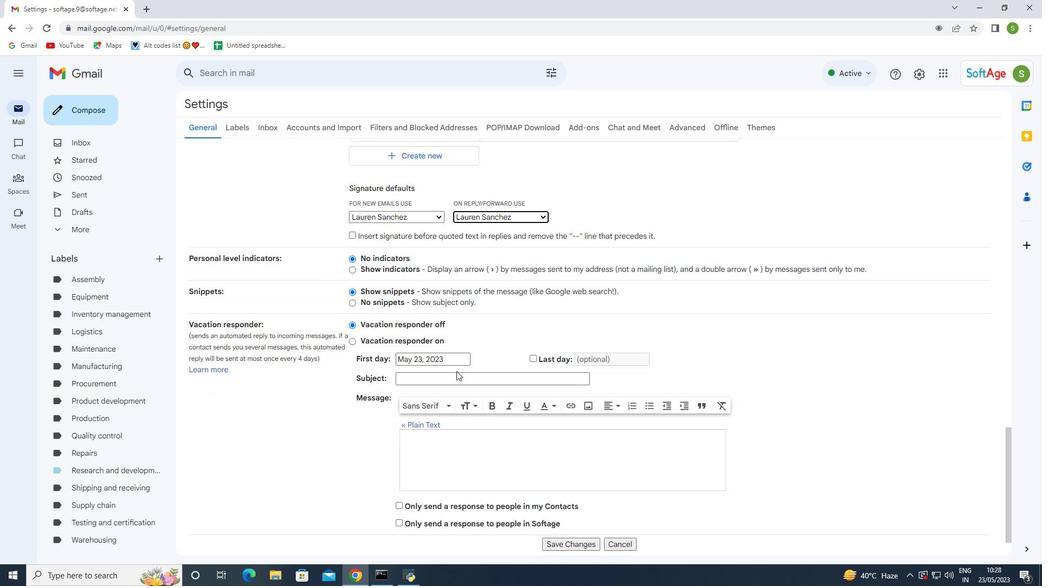 
Action: Mouse moved to (482, 424)
Screenshot: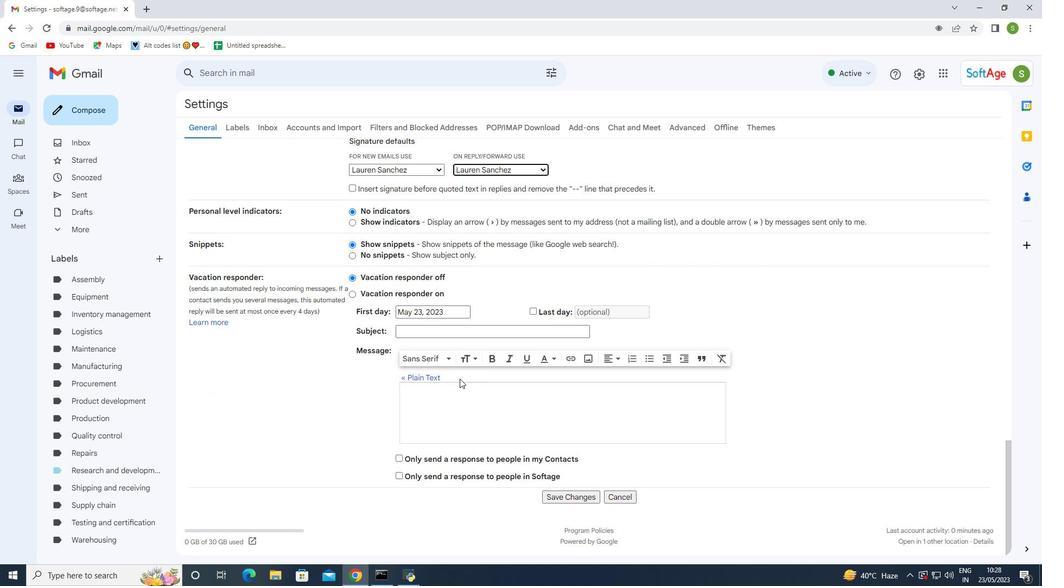 
Action: Mouse scrolled (482, 423) with delta (0, 0)
Screenshot: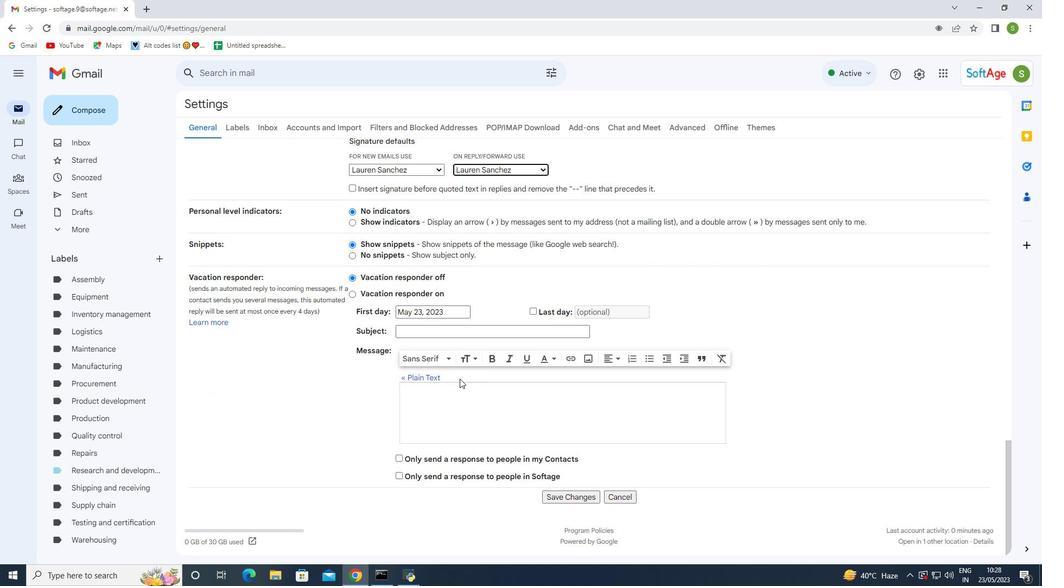 
Action: Mouse moved to (500, 486)
Screenshot: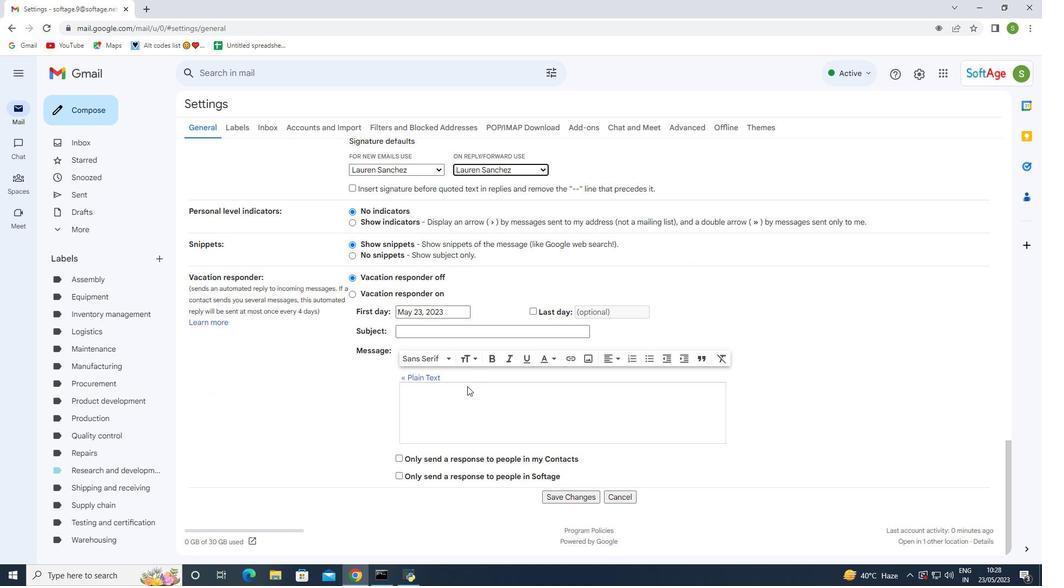 
Action: Mouse scrolled (496, 477) with delta (0, 0)
Screenshot: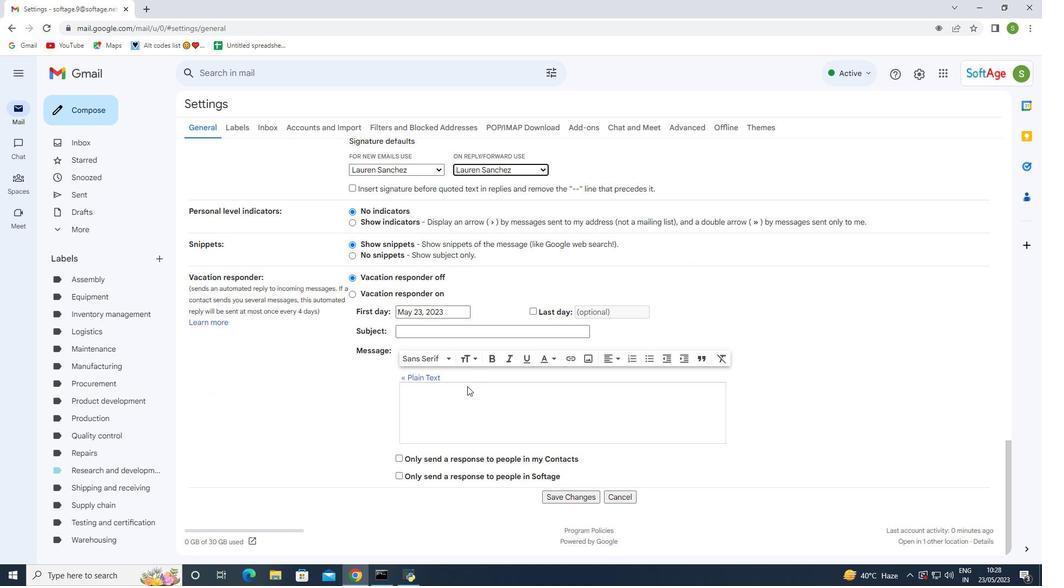 
Action: Mouse moved to (567, 498)
Screenshot: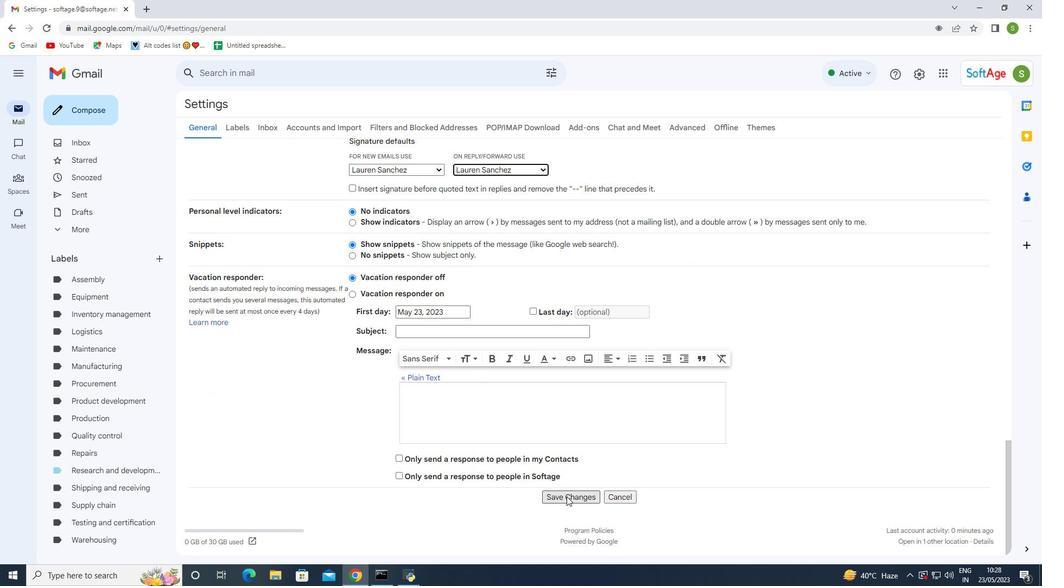 
Action: Mouse pressed left at (567, 498)
Screenshot: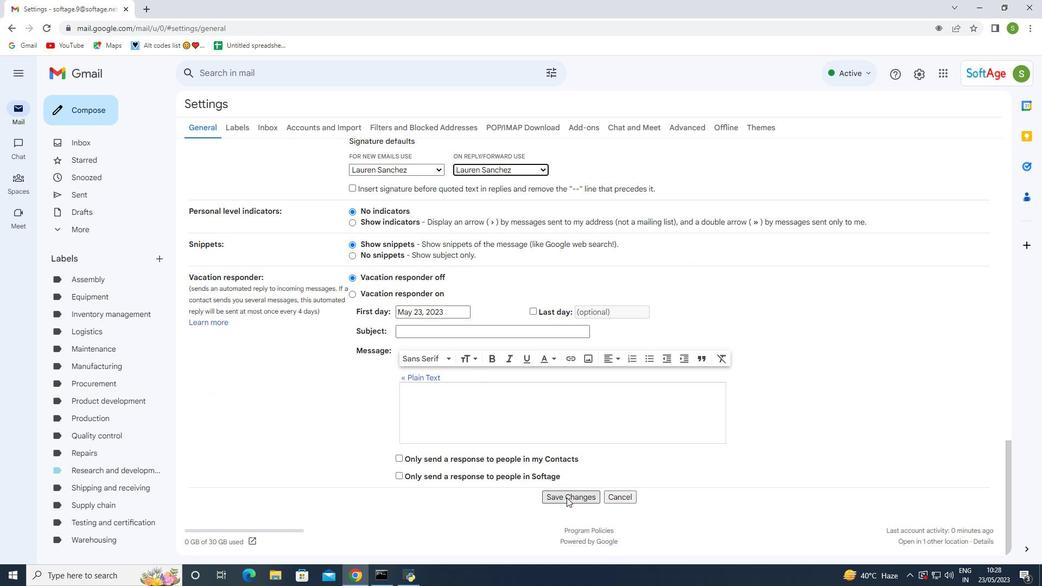 
Action: Mouse moved to (91, 116)
Screenshot: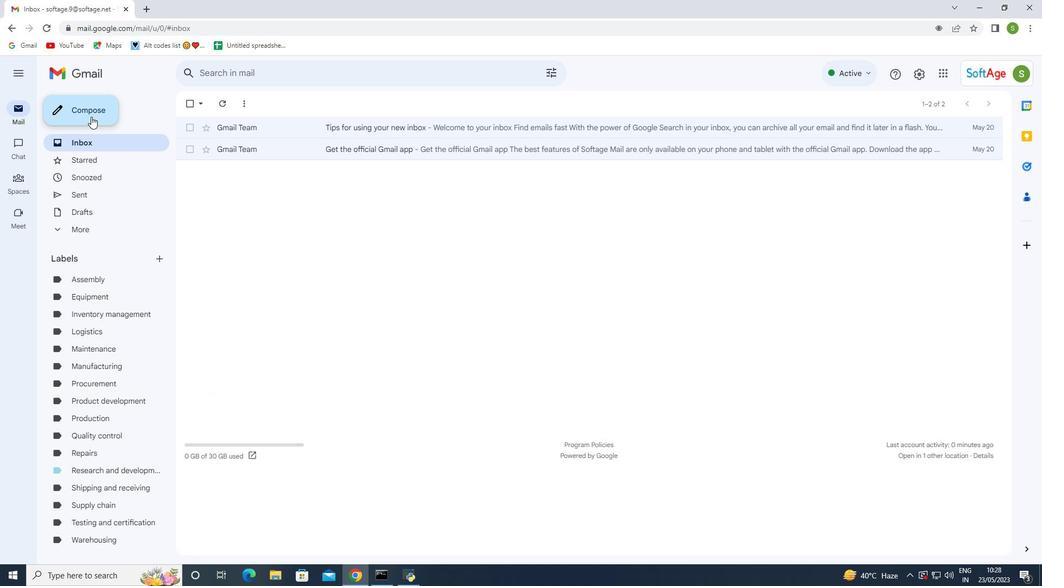 
Action: Mouse pressed left at (91, 116)
Screenshot: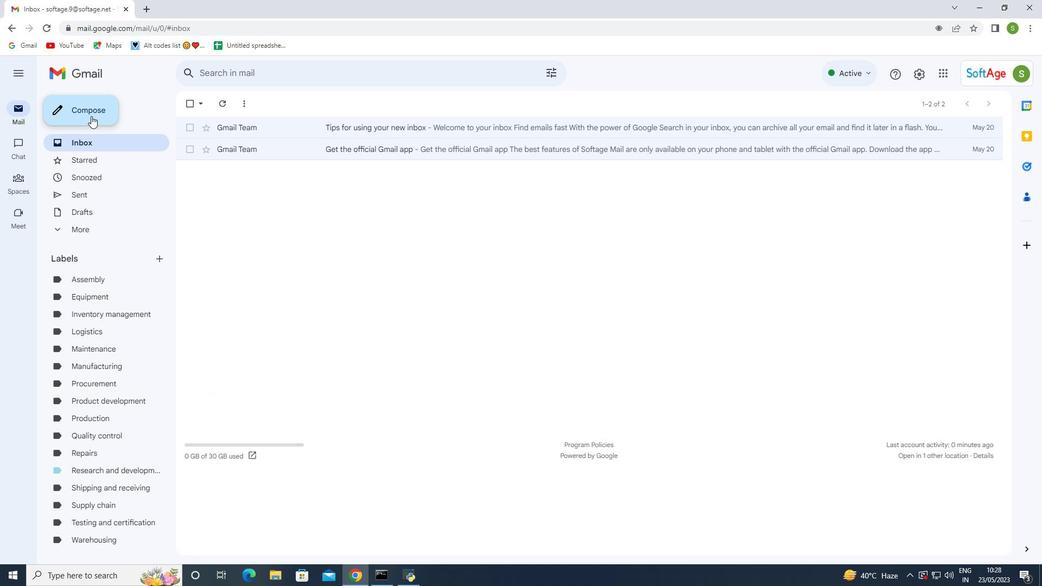
Action: Mouse moved to (720, 267)
Screenshot: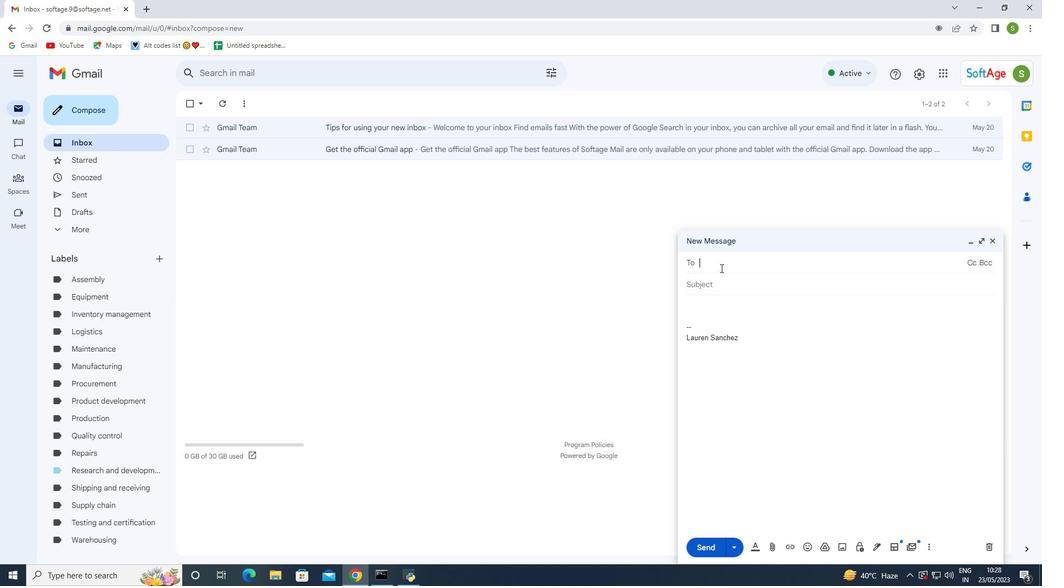 
Action: Mouse pressed left at (720, 267)
Screenshot: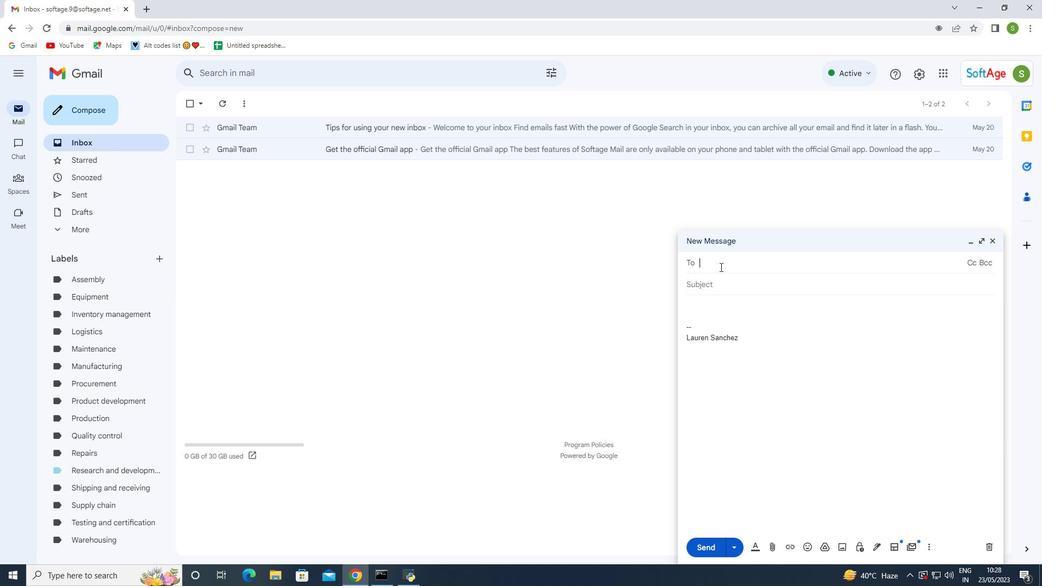 
Action: Key pressed softage.4<Key.shift>@softage.net
Screenshot: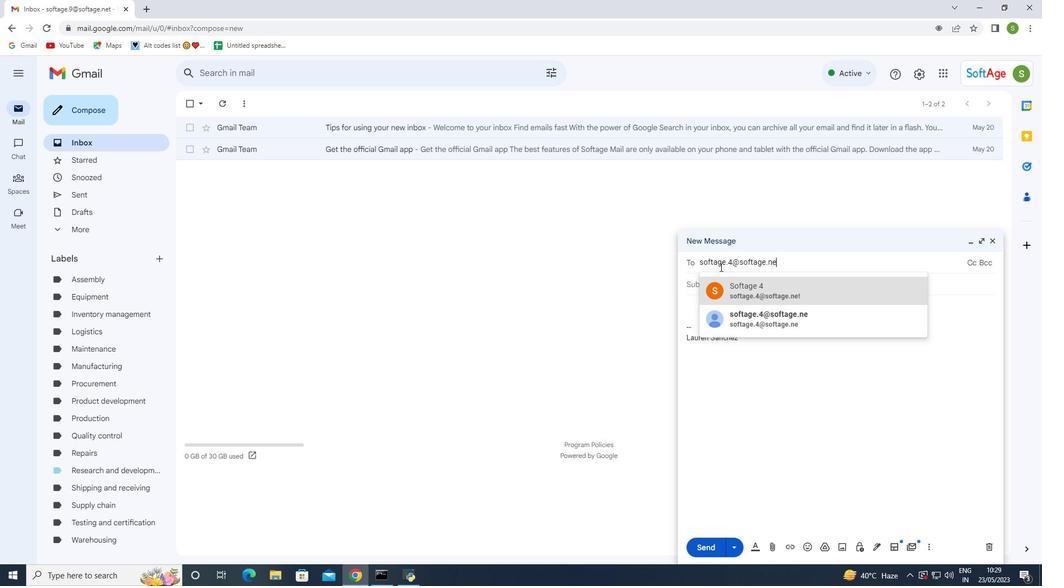 
Action: Mouse moved to (848, 298)
Screenshot: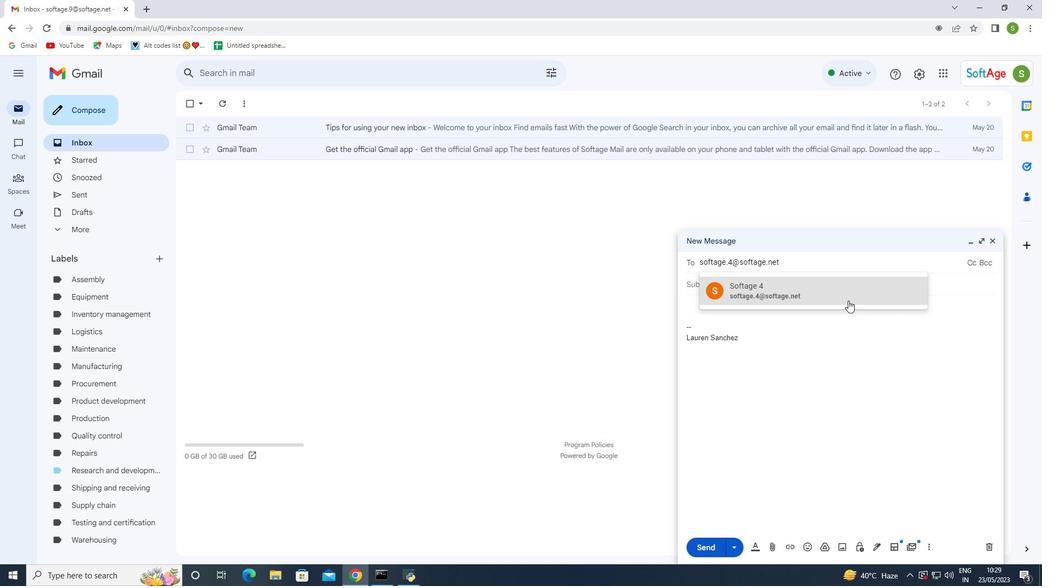 
Action: Mouse pressed left at (848, 298)
Screenshot: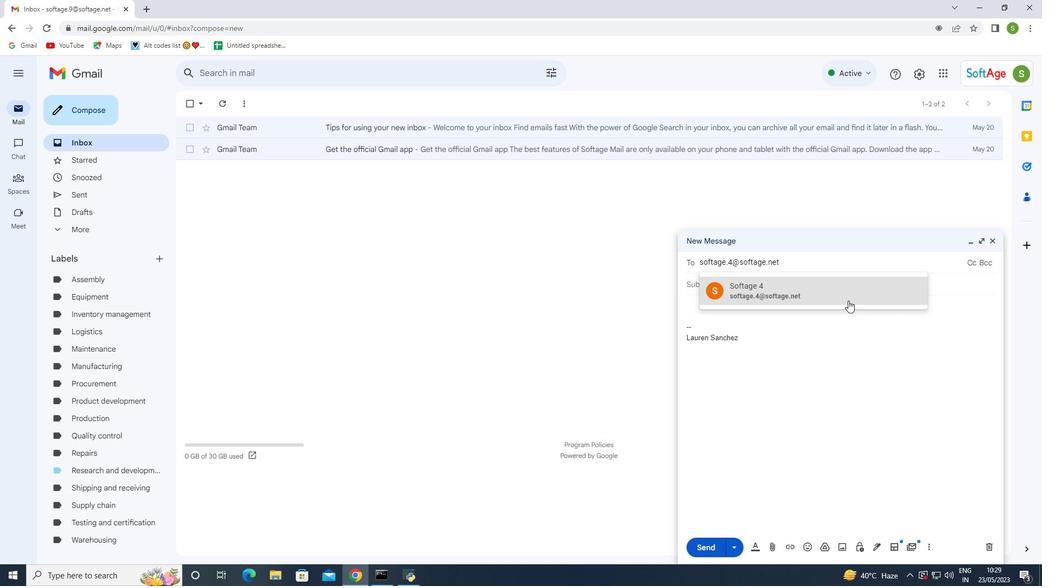 
Action: Mouse moved to (719, 293)
Screenshot: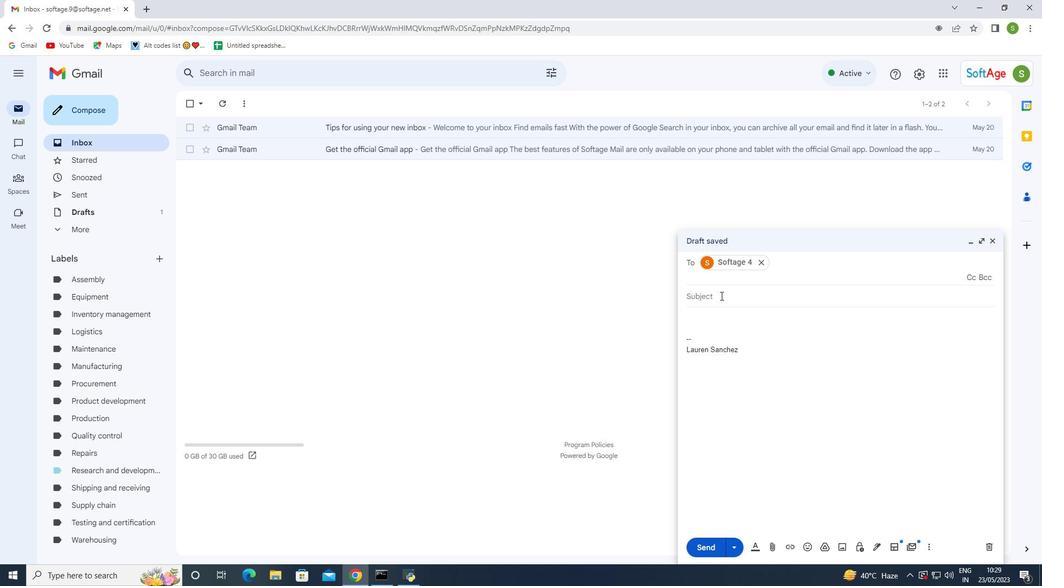 
Action: Mouse pressed left at (719, 293)
Screenshot: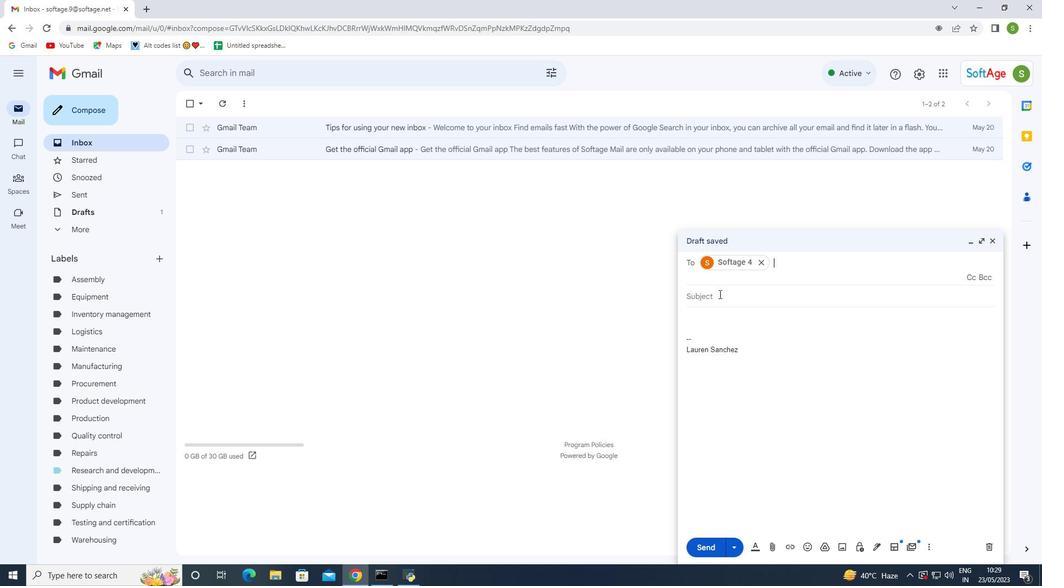 
Action: Mouse moved to (718, 288)
Screenshot: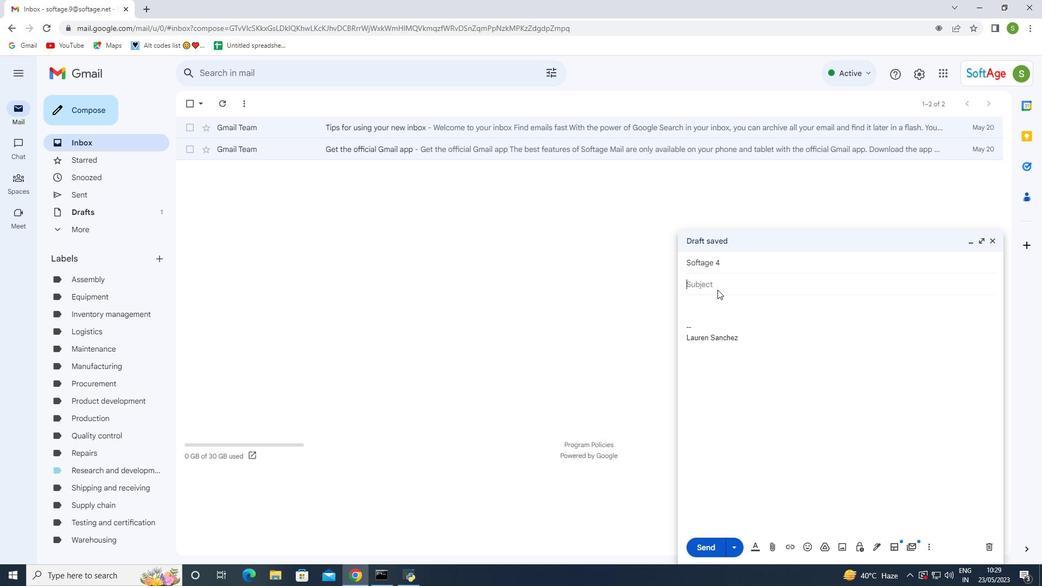 
Action: Key pressed <Key.shift>Feedback<Key.space>on<Key.space>a<Key.space>resume<Key.space>
Screenshot: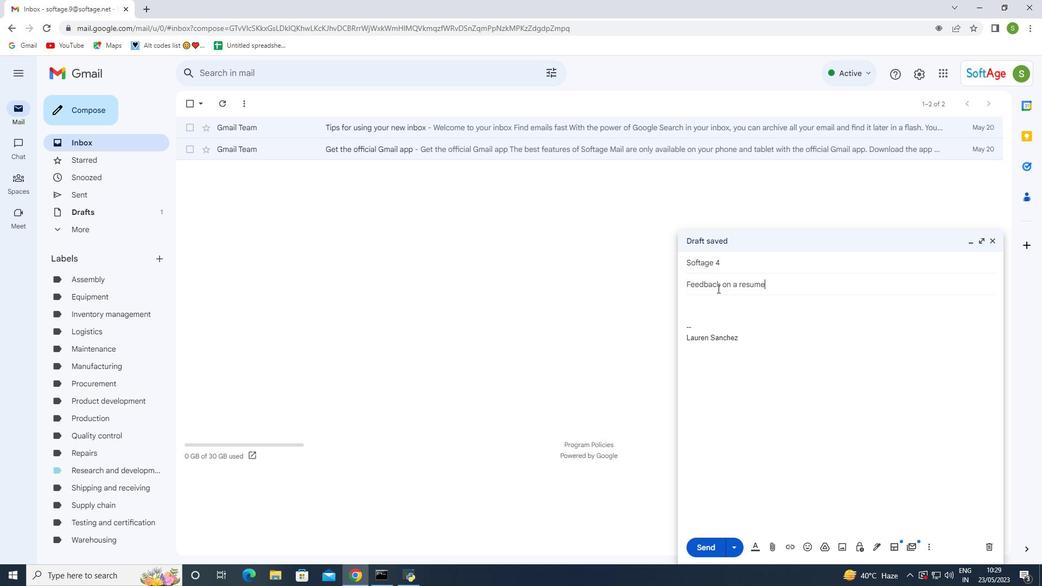 
Action: Mouse moved to (718, 318)
Screenshot: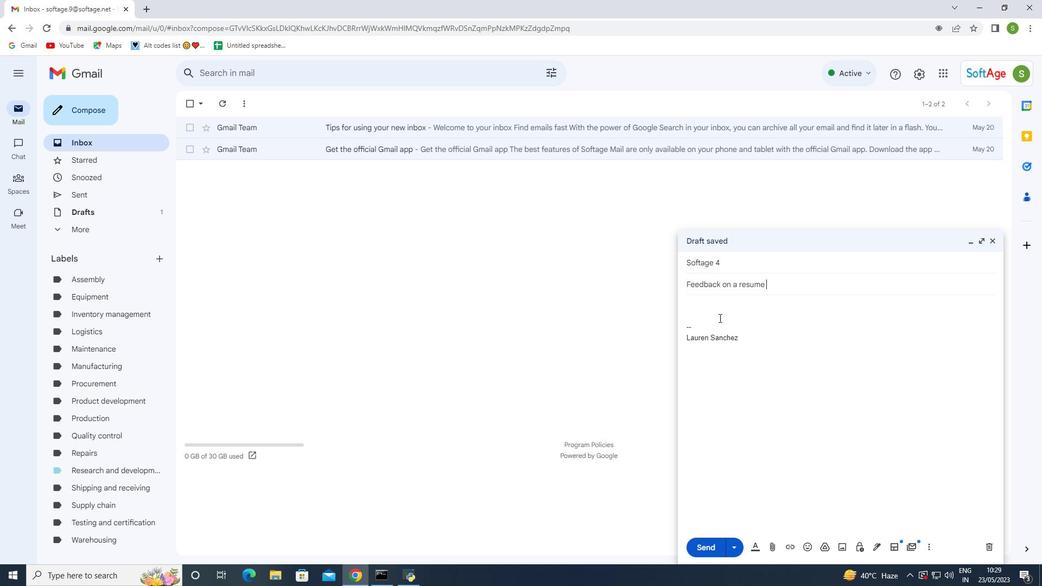 
Action: Mouse pressed left at (718, 318)
Screenshot: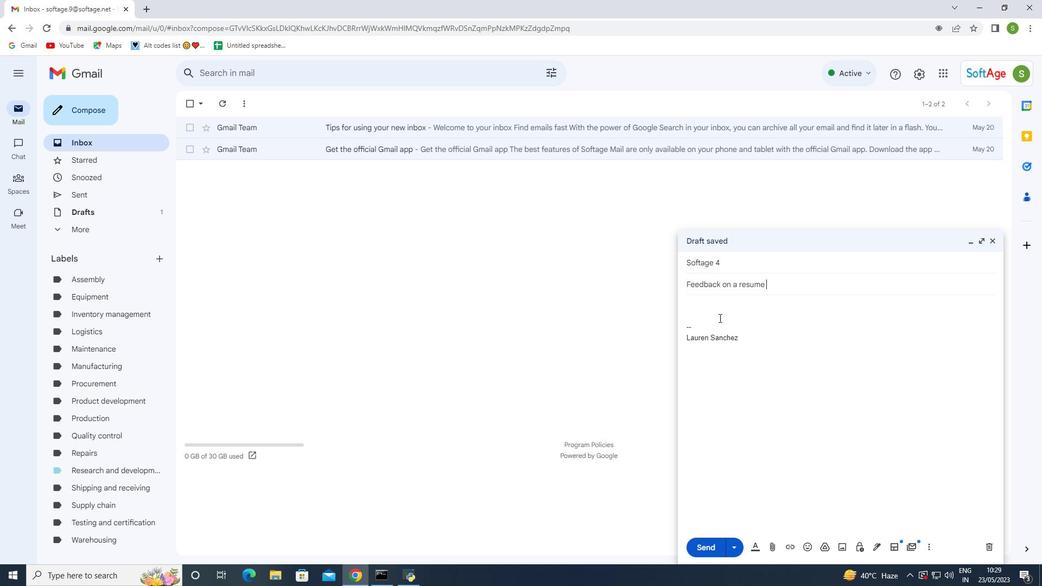 
Action: Mouse moved to (715, 322)
Screenshot: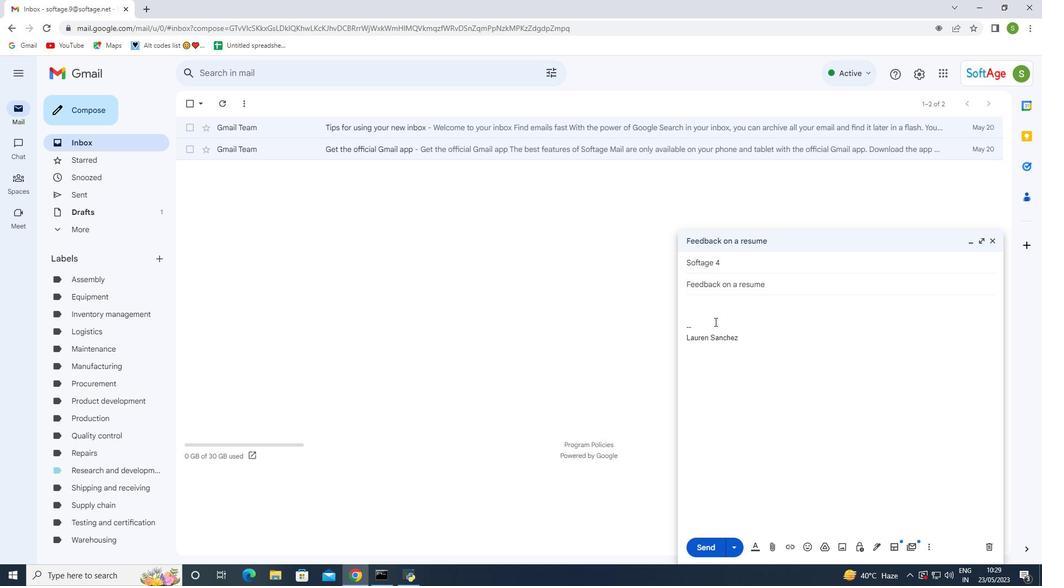 
Action: Mouse pressed left at (715, 322)
Screenshot: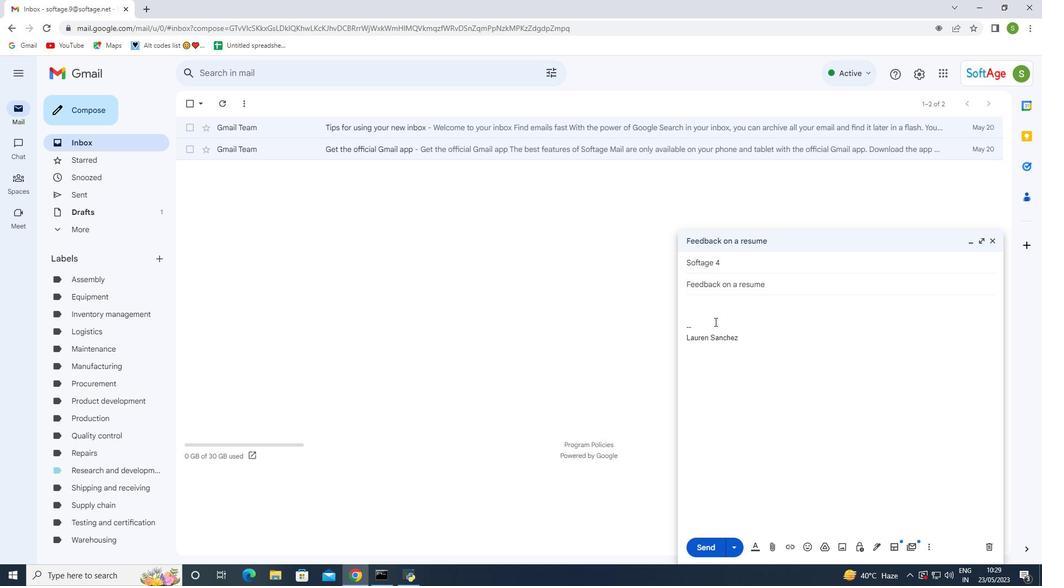 
Action: Mouse moved to (715, 322)
Screenshot: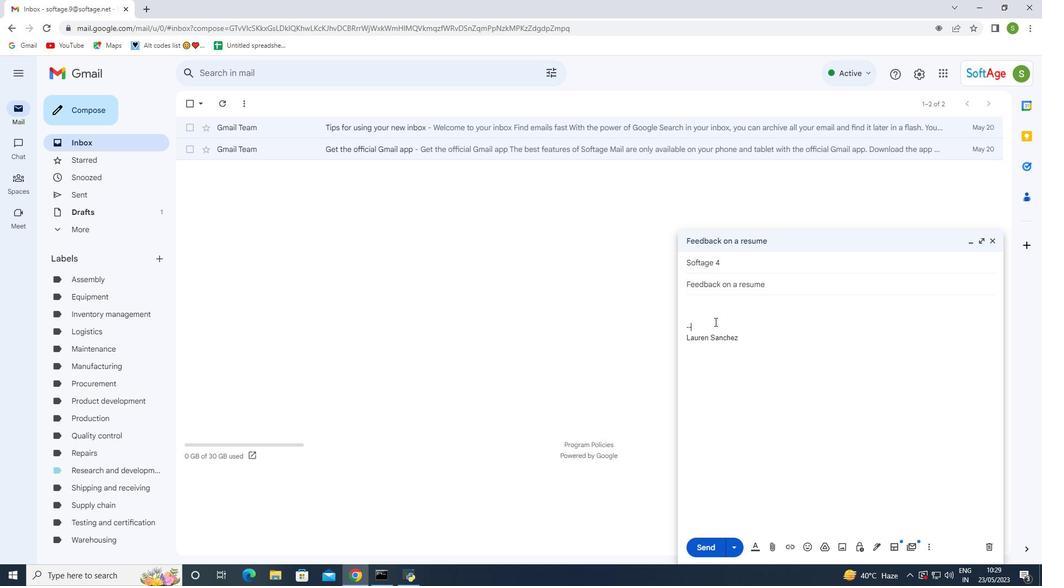 
Action: Key pressed <Key.backspace><Key.backspace><Key.backspace><Key.backspace><Key.enter><Key.up><Key.shift>Can<Key.space>you<Key.space>provide<Key.space>me<Key.space>with<Key.space>an<Key.space>update<Key.space>on<Key.space>the<Key.space>status<Key.space>of<Key.space>the<Key.space>project<Key.space>risks<Key.shift_r>?
Screenshot: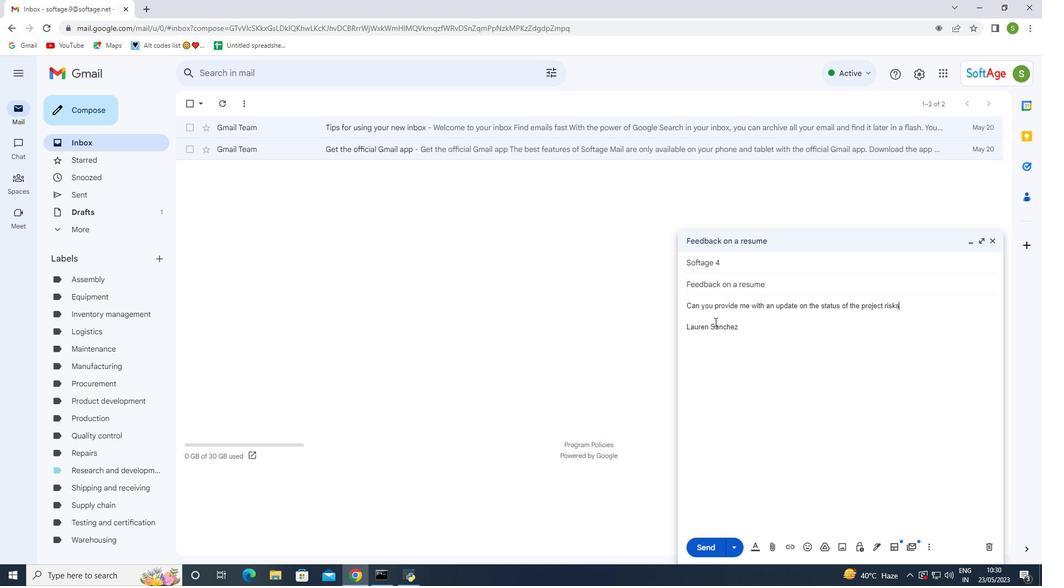 
Action: Mouse moved to (722, 543)
Screenshot: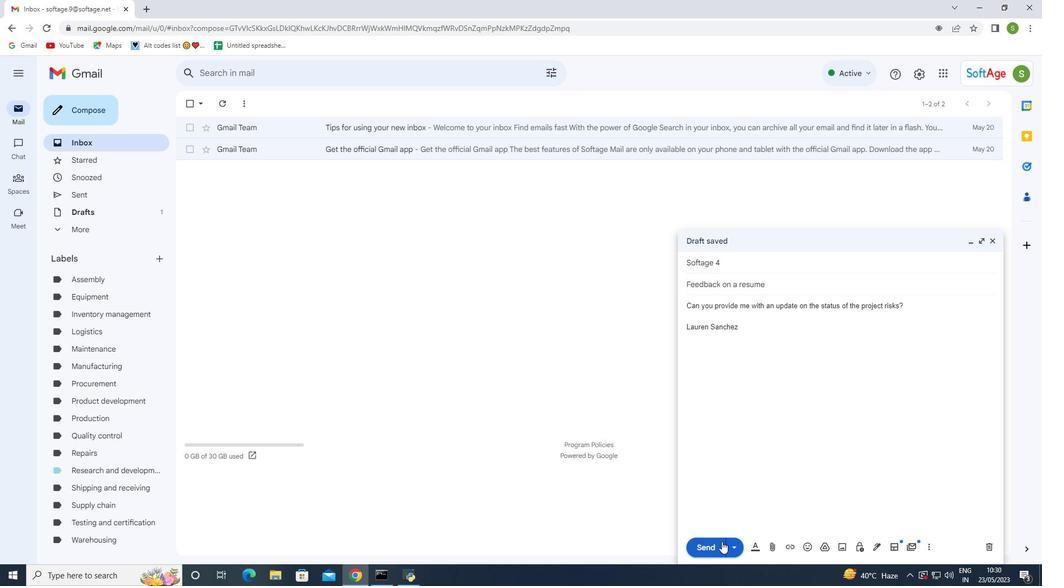 
Action: Mouse pressed left at (722, 543)
Screenshot: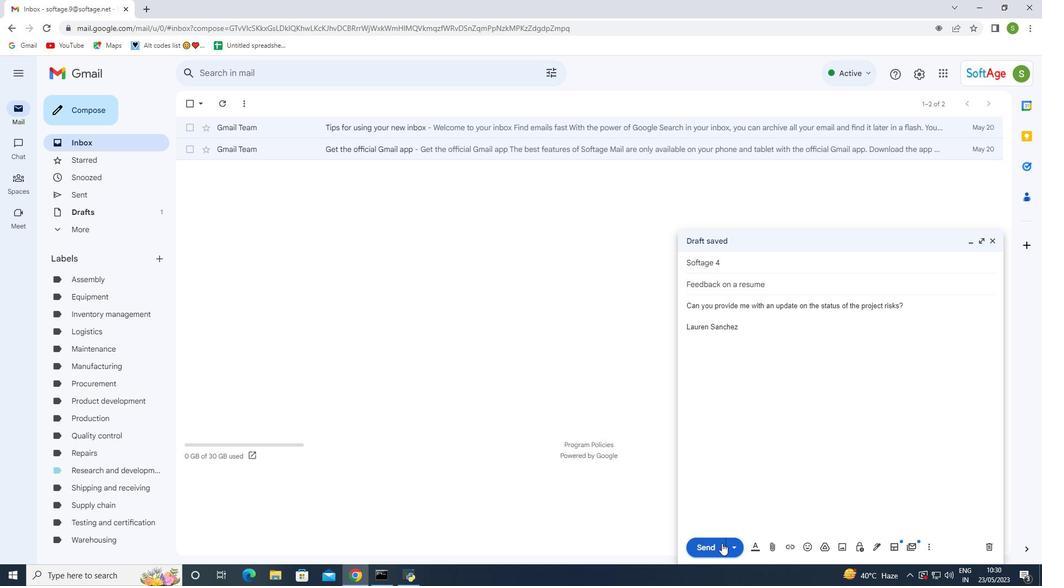 
Action: Mouse moved to (74, 194)
Screenshot: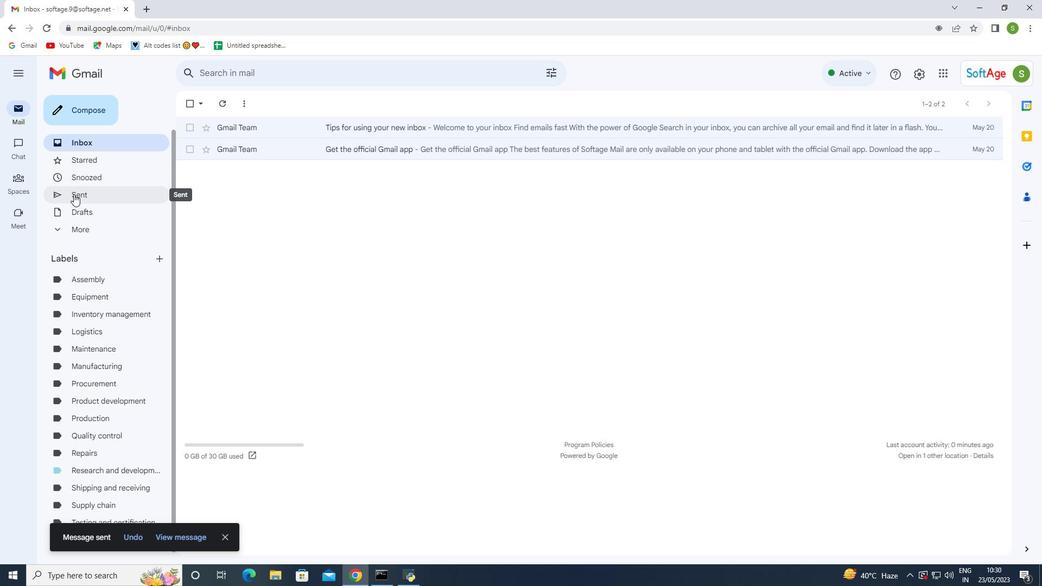 
Action: Mouse pressed left at (74, 194)
Screenshot: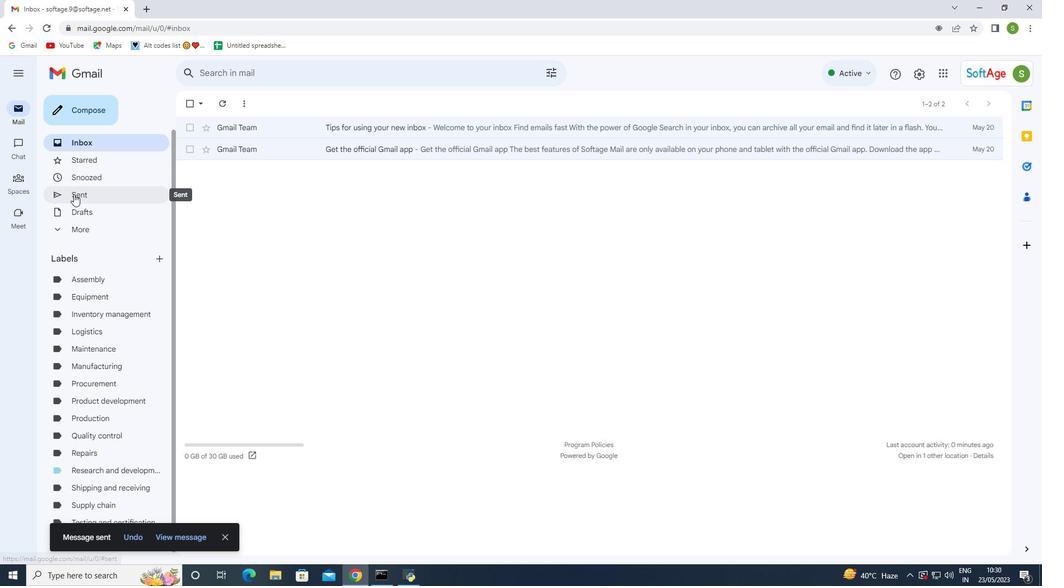 
Action: Mouse moved to (193, 158)
Screenshot: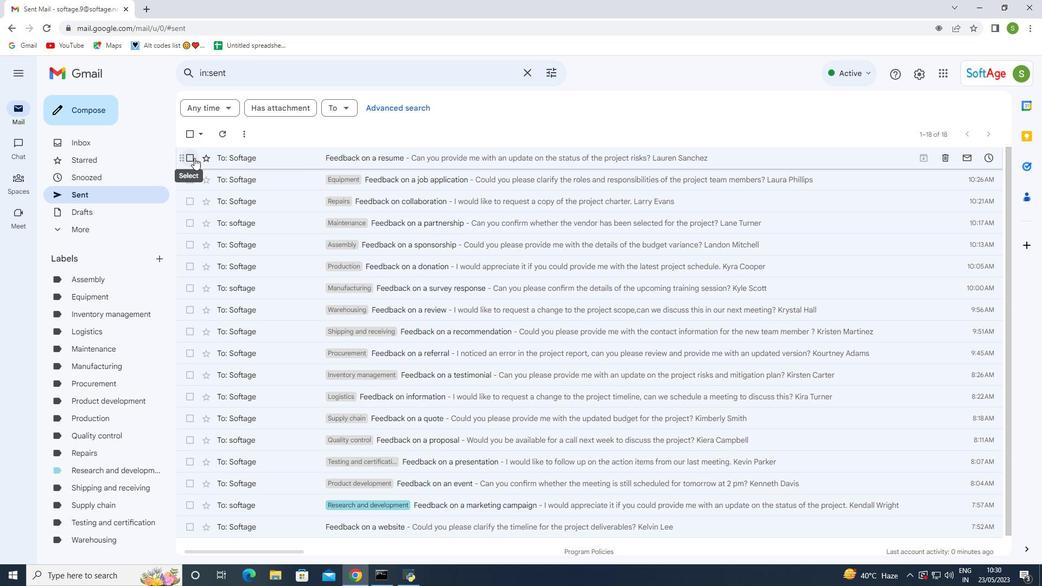 
Action: Mouse pressed left at (193, 158)
Screenshot: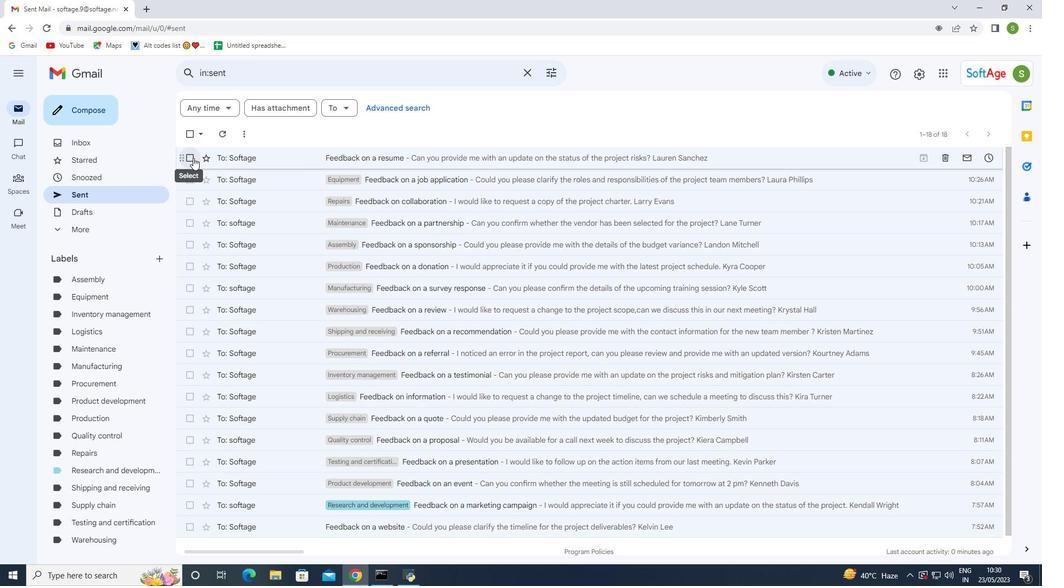
Action: Mouse moved to (313, 154)
Screenshot: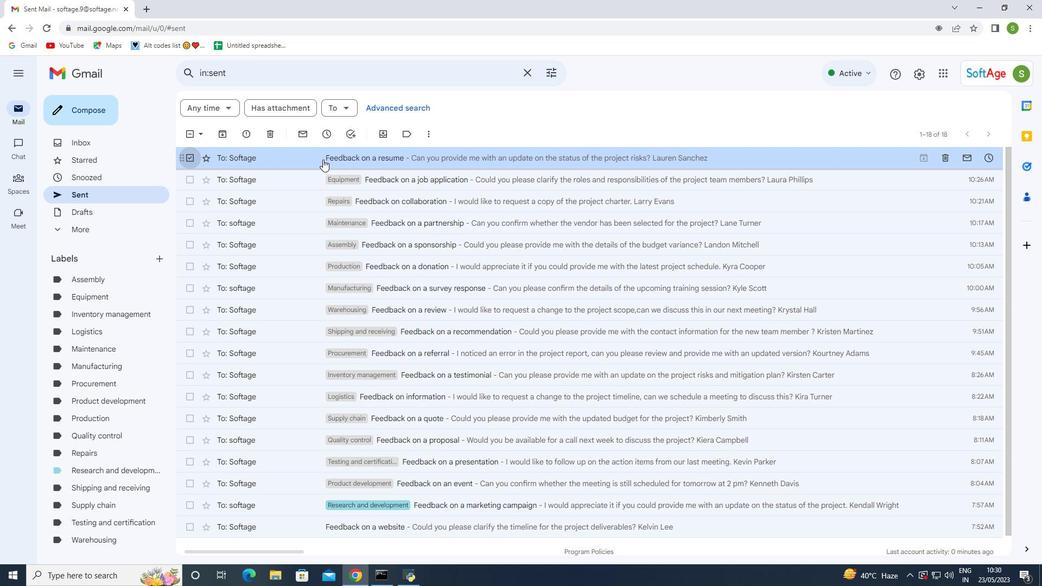 
Action: Mouse pressed right at (313, 154)
Screenshot: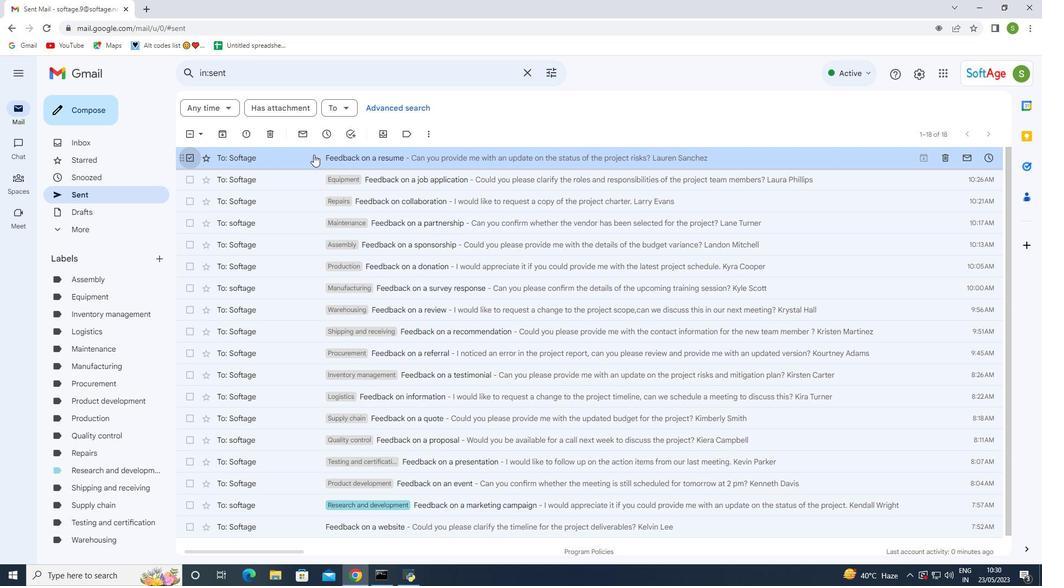 
Action: Mouse moved to (476, 322)
Screenshot: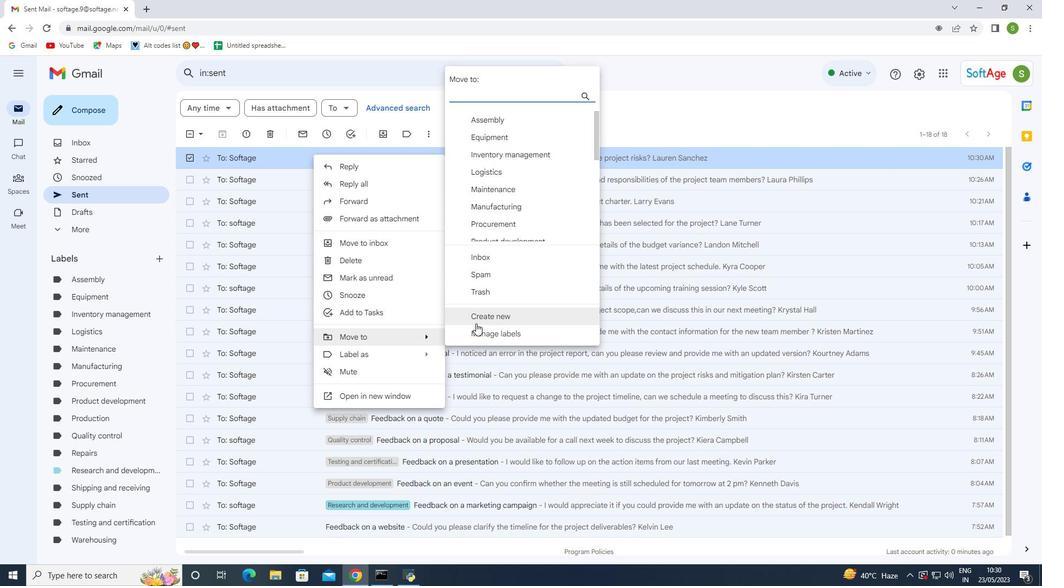 
Action: Mouse pressed left at (476, 322)
Screenshot: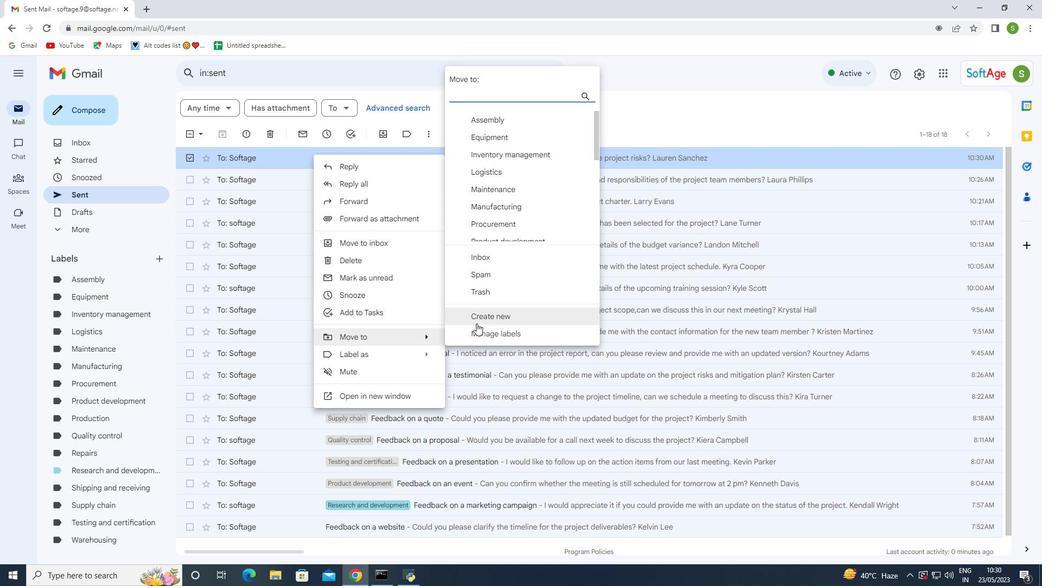 
Action: Mouse moved to (464, 297)
Screenshot: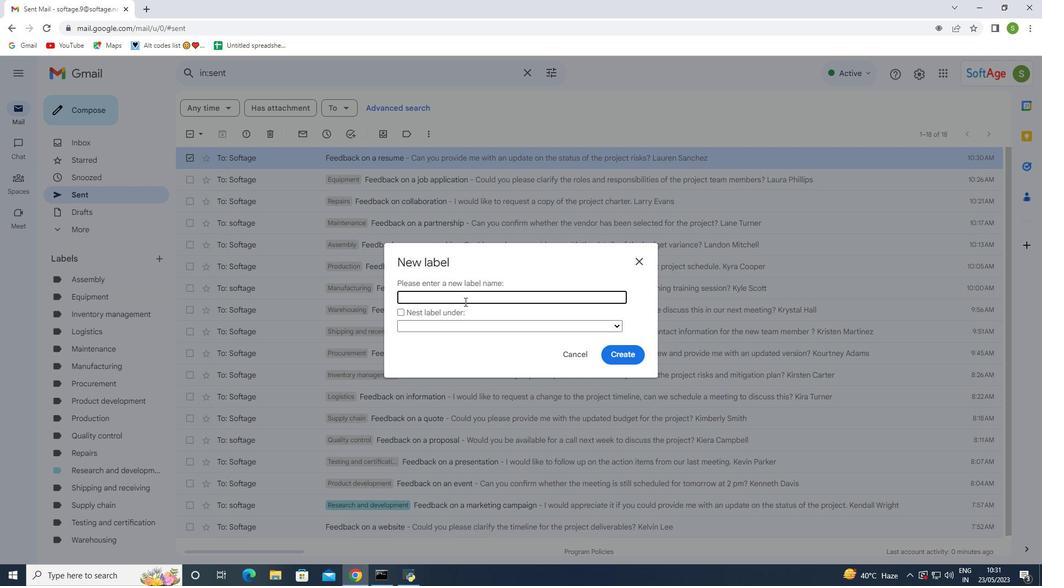 
Action: Mouse pressed left at (464, 297)
Screenshot: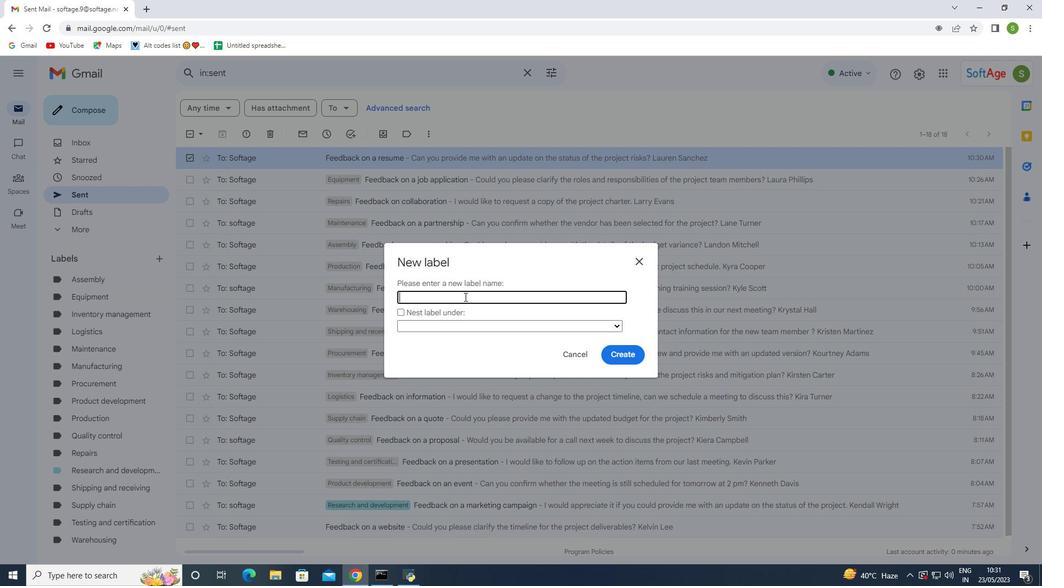 
Action: Key pressed <Key.shift><Key.shift><Key.shift>Tools
Screenshot: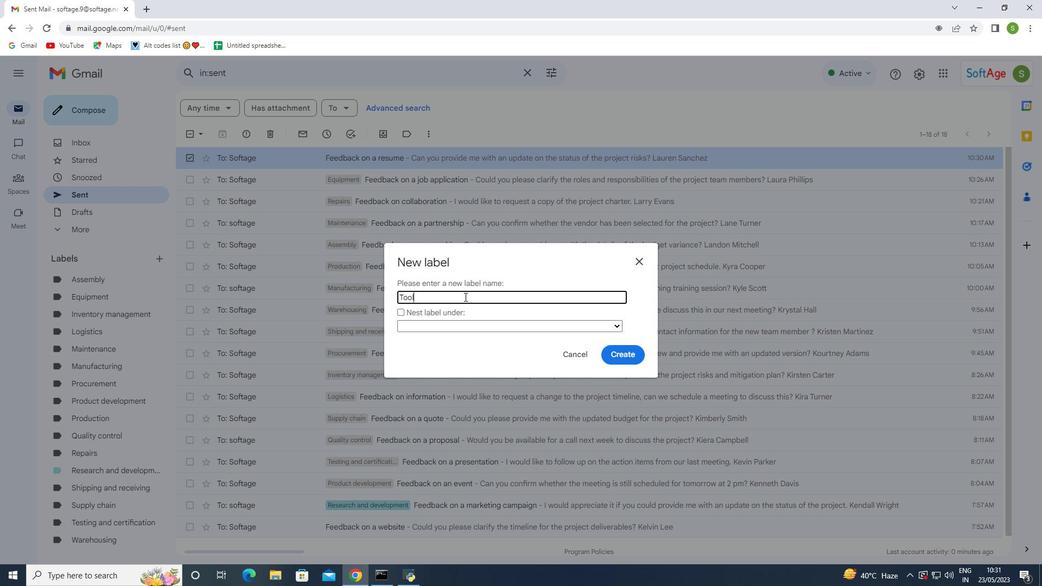 
Action: Mouse moved to (615, 359)
Screenshot: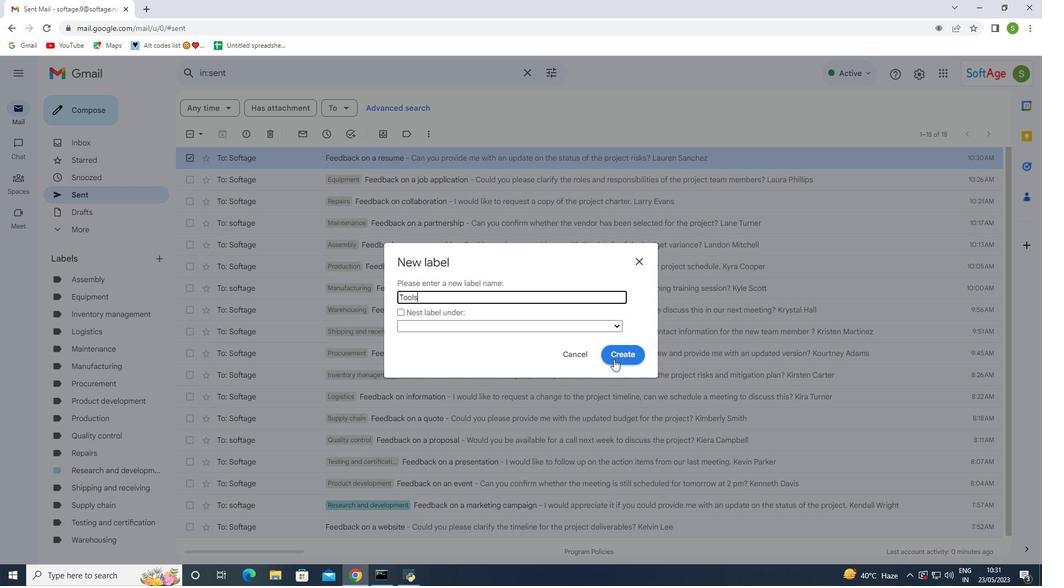
Action: Mouse pressed left at (615, 359)
Screenshot: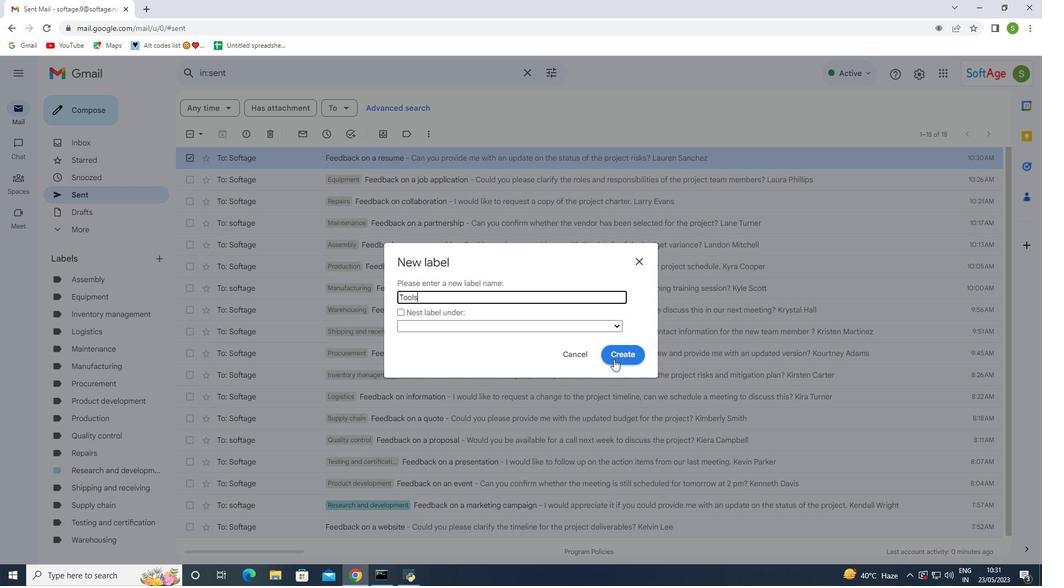 
Action: Mouse moved to (84, 499)
Screenshot: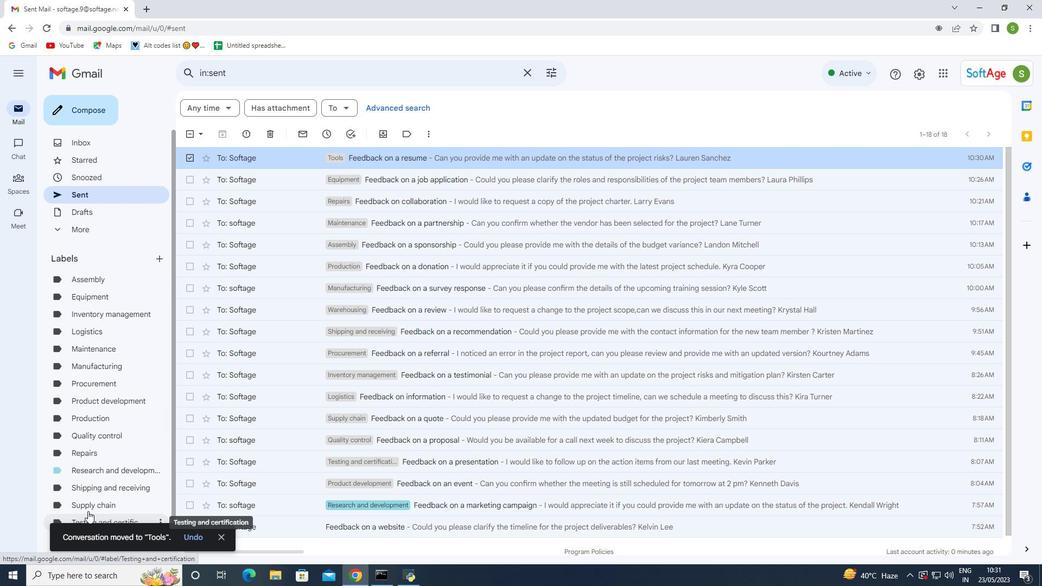 
Action: Mouse scrolled (84, 498) with delta (0, 0)
Screenshot: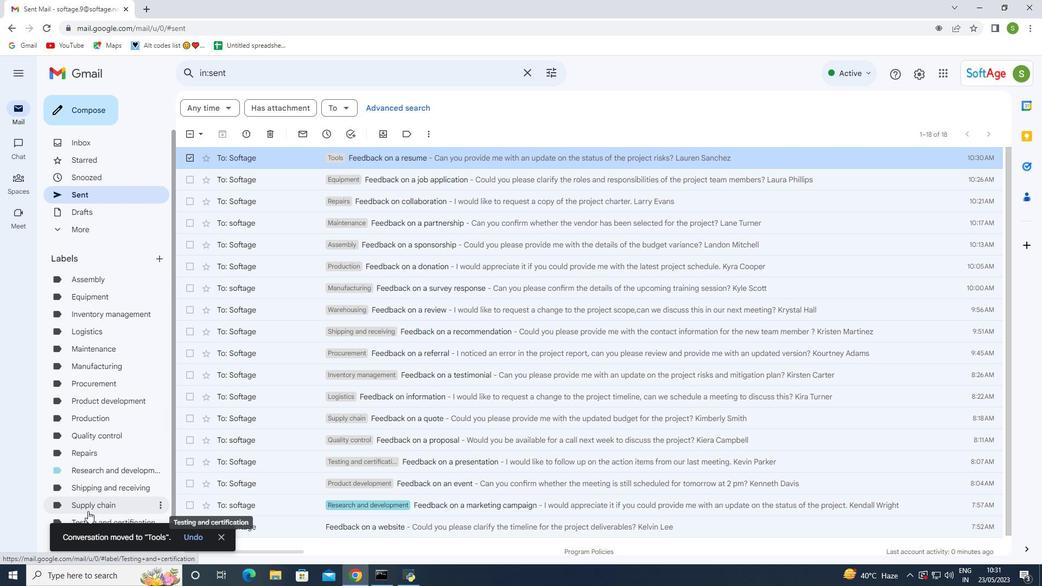 
Action: Mouse scrolled (84, 498) with delta (0, 0)
Screenshot: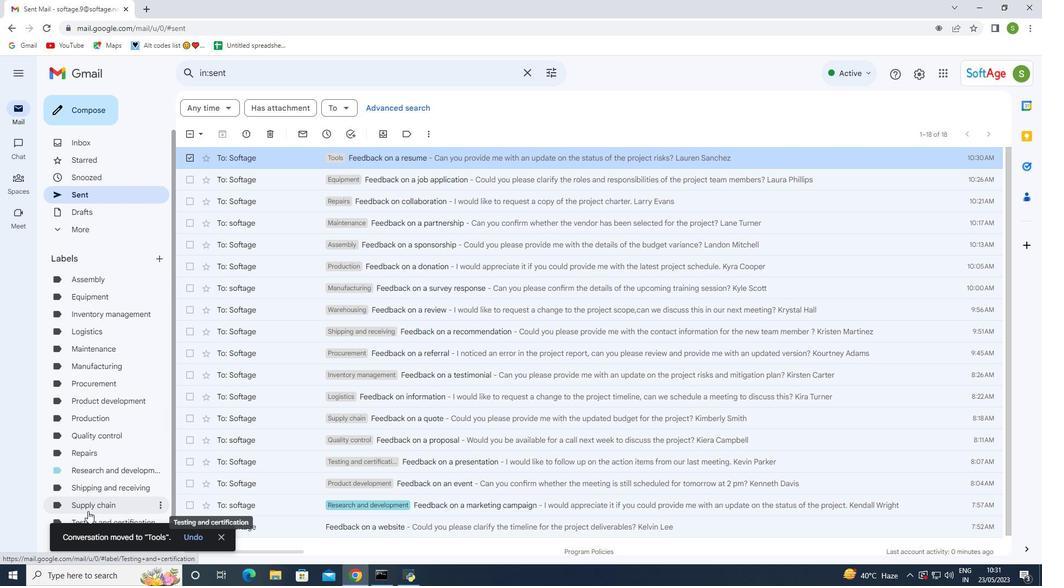 
Action: Mouse scrolled (84, 498) with delta (0, 0)
Screenshot: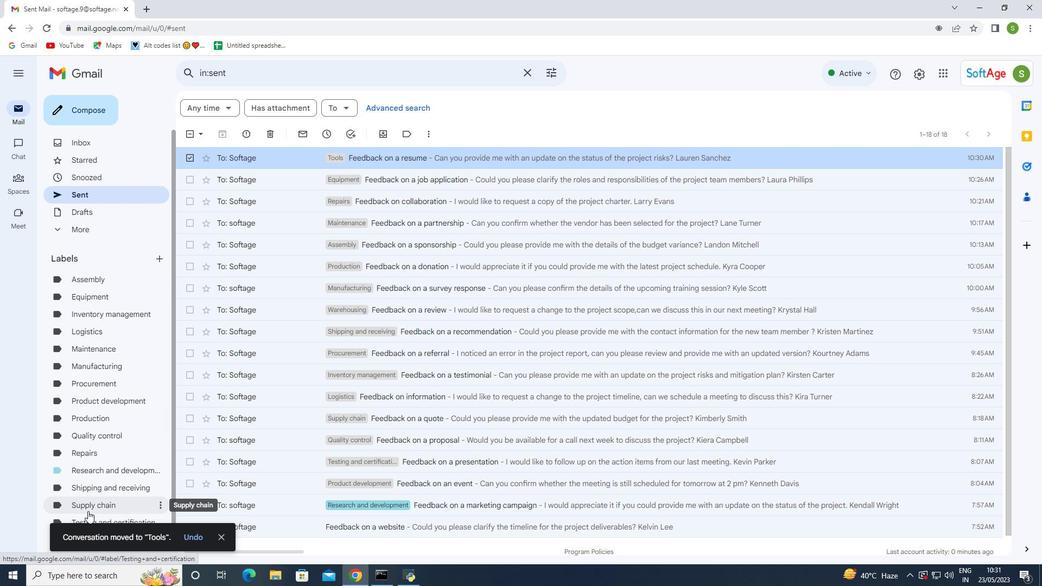 
Action: Mouse scrolled (84, 498) with delta (0, 0)
Screenshot: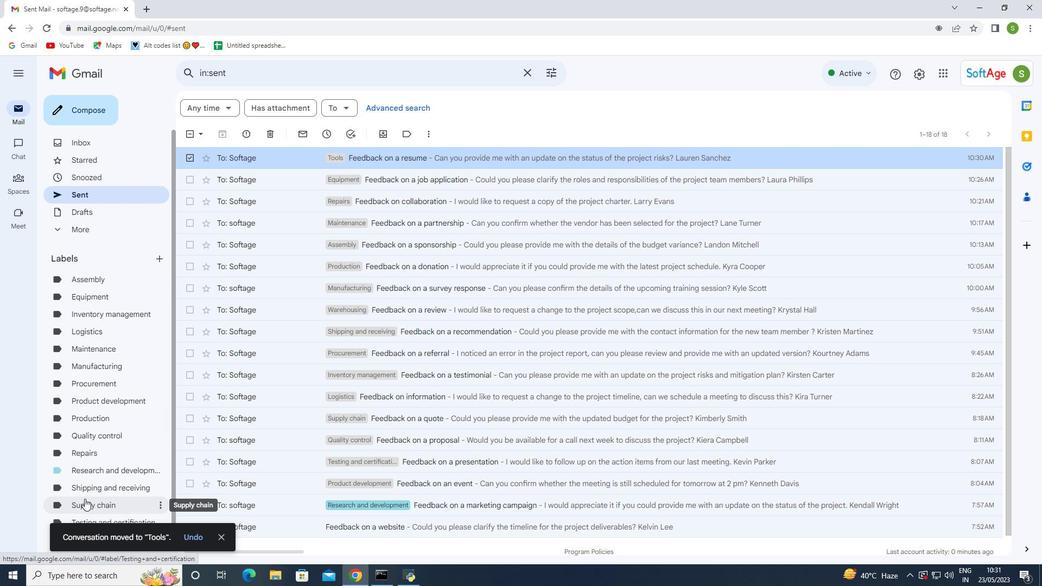 
Action: Mouse scrolled (84, 498) with delta (0, 0)
Screenshot: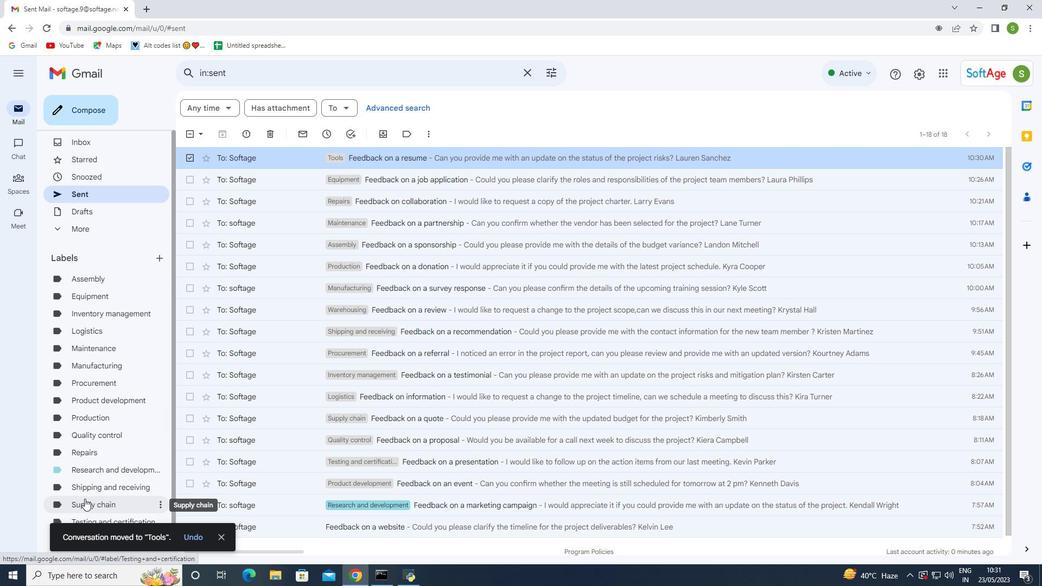 
Action: Mouse moved to (93, 511)
Screenshot: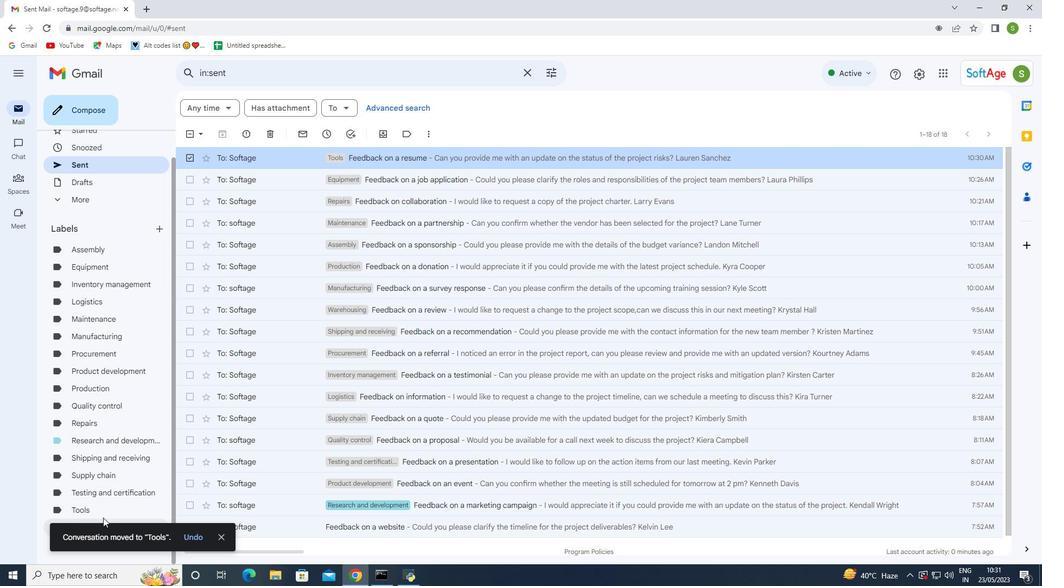 
Action: Mouse pressed left at (93, 511)
Screenshot: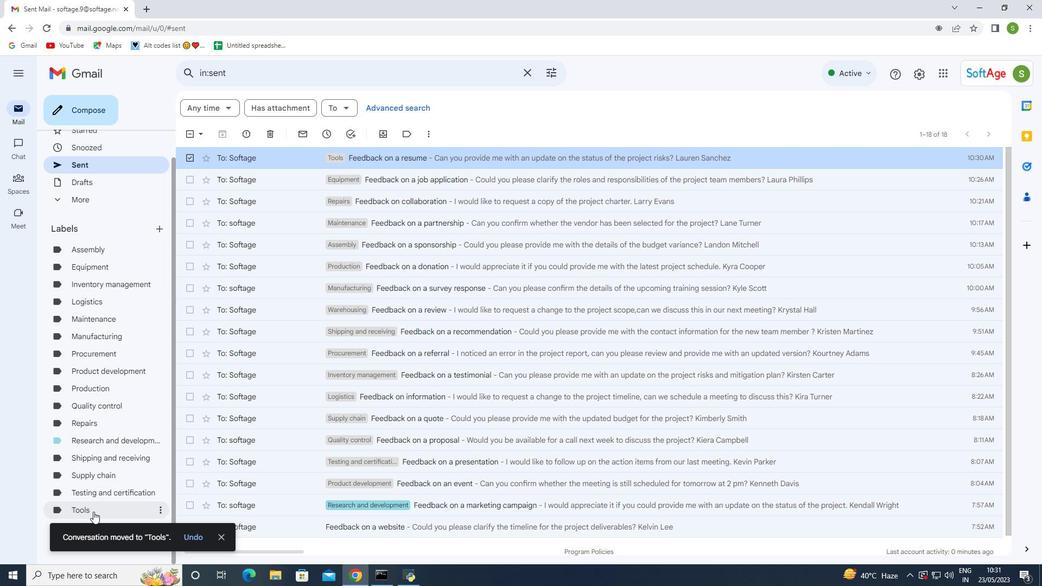 
Action: Mouse moved to (93, 511)
Screenshot: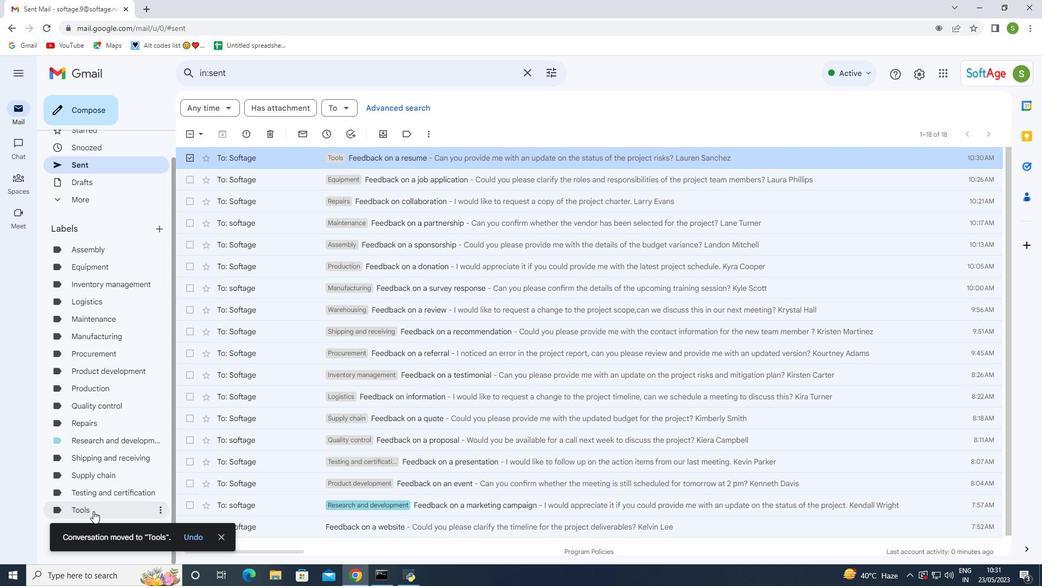 
Action: Mouse pressed left at (93, 511)
Screenshot: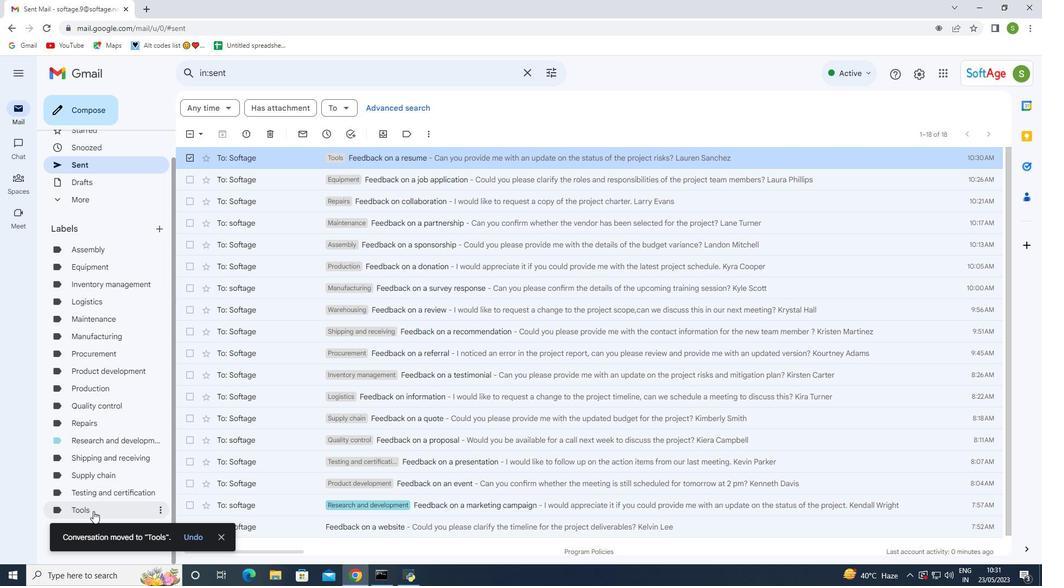 
Action: Mouse moved to (297, 165)
Screenshot: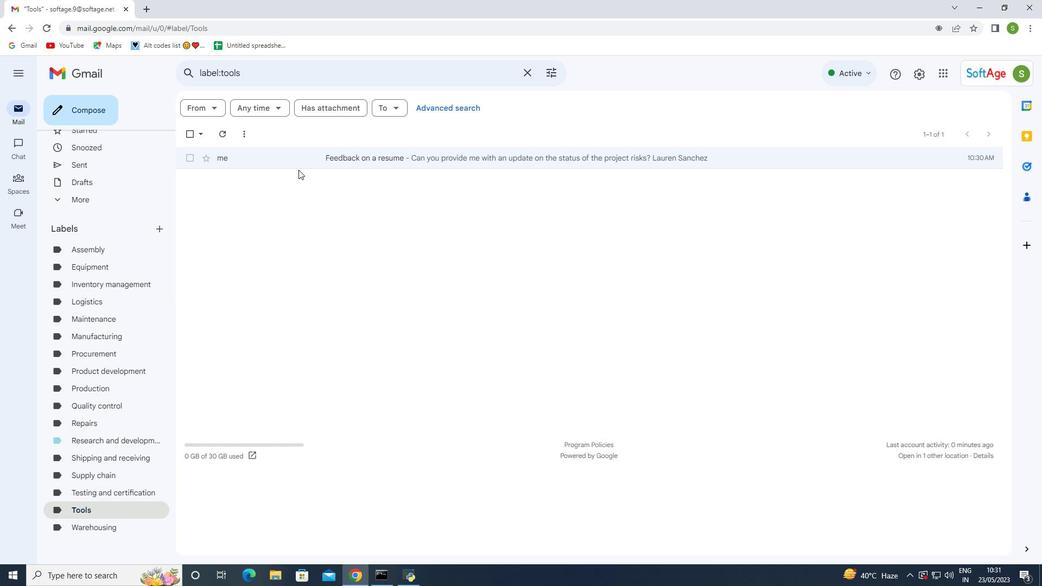 
Action: Mouse pressed left at (297, 165)
Screenshot: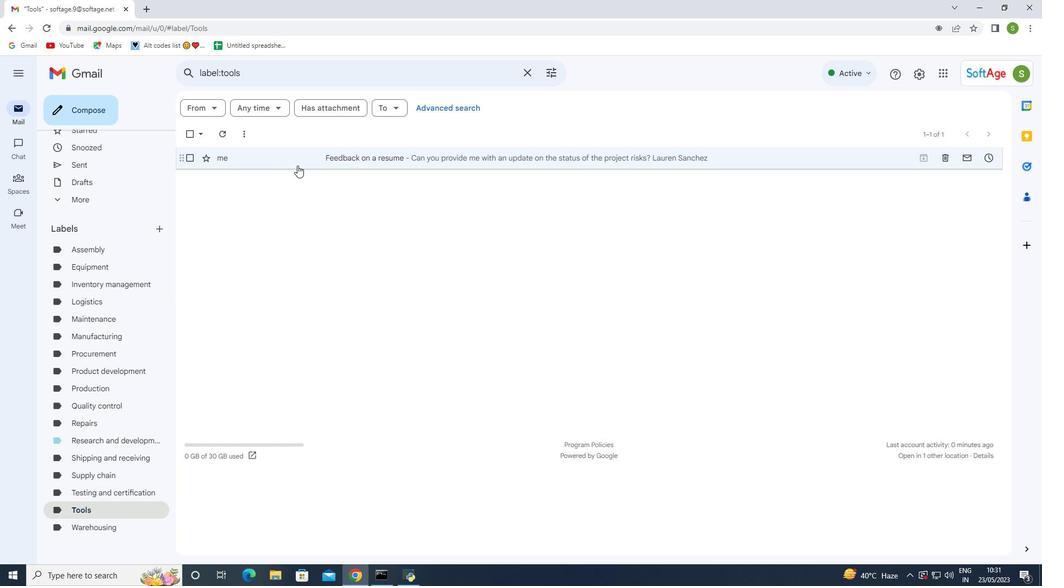 
Action: Mouse pressed left at (297, 165)
Screenshot: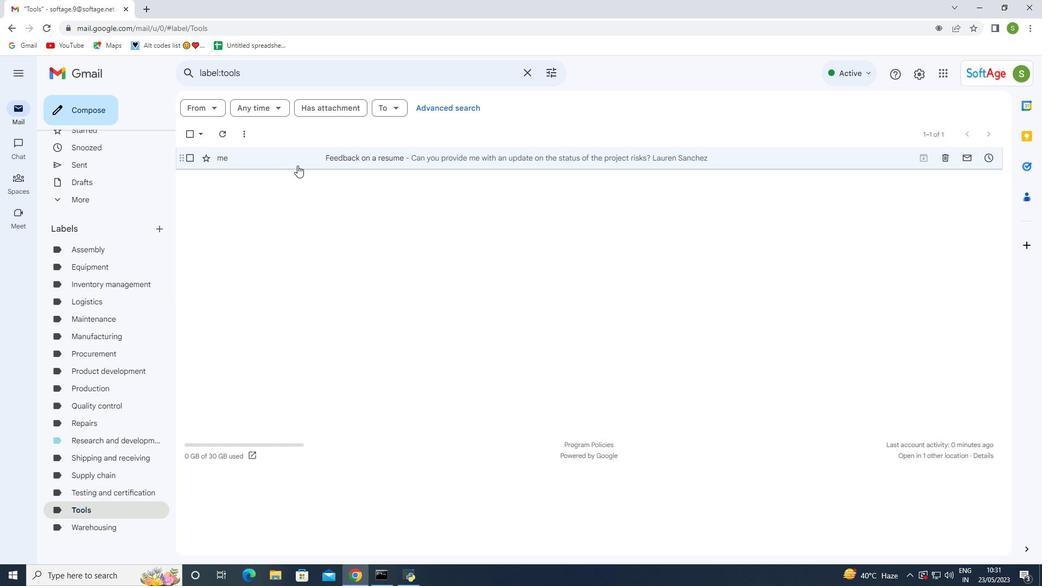 
Action: Mouse moved to (361, 214)
Screenshot: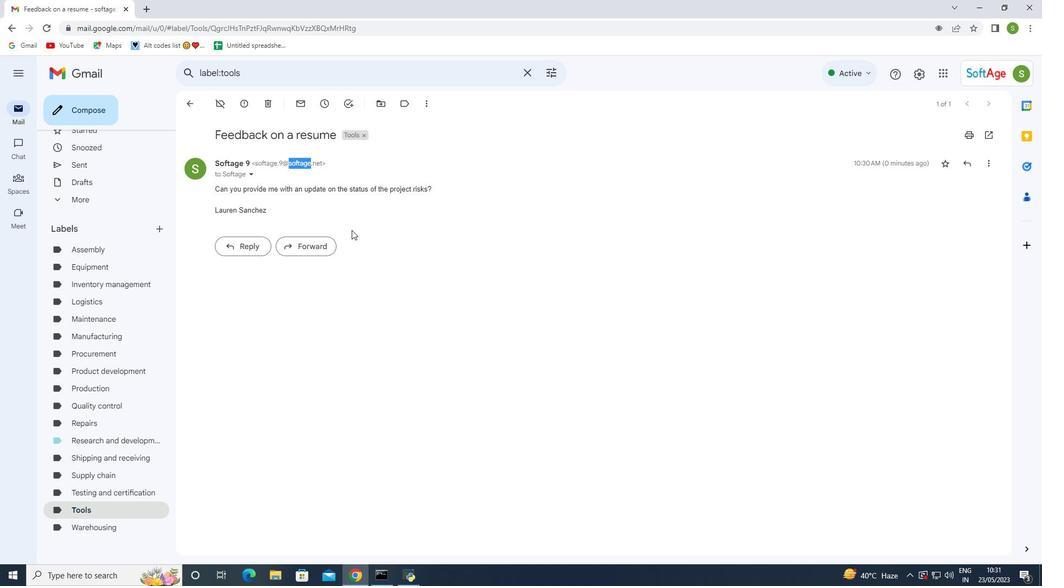 
Action: Mouse pressed left at (361, 214)
Screenshot: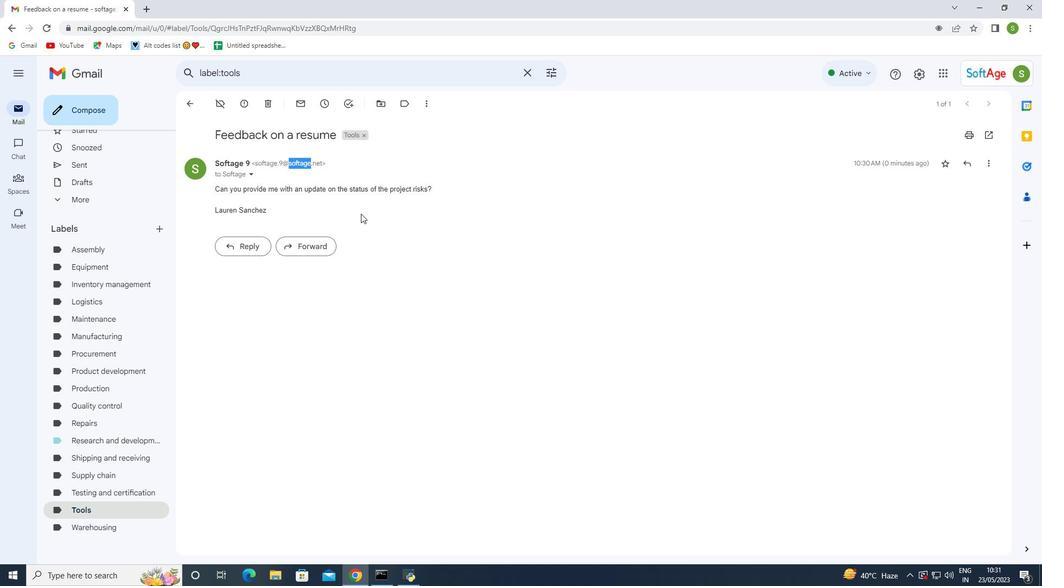 
Action: Mouse moved to (191, 108)
Screenshot: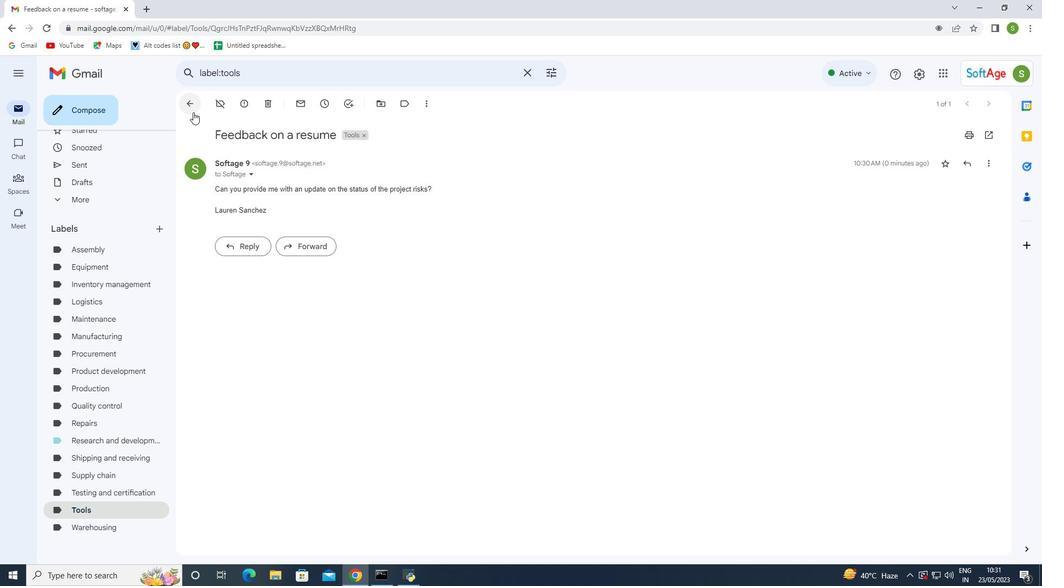 
Action: Mouse pressed left at (191, 108)
Screenshot: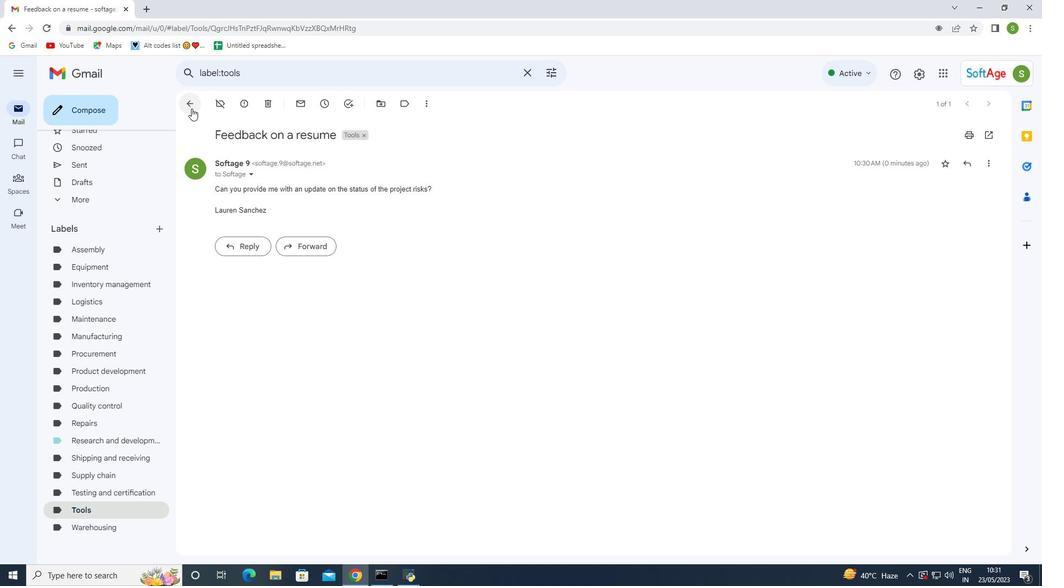 
Action: Mouse moved to (356, 291)
Screenshot: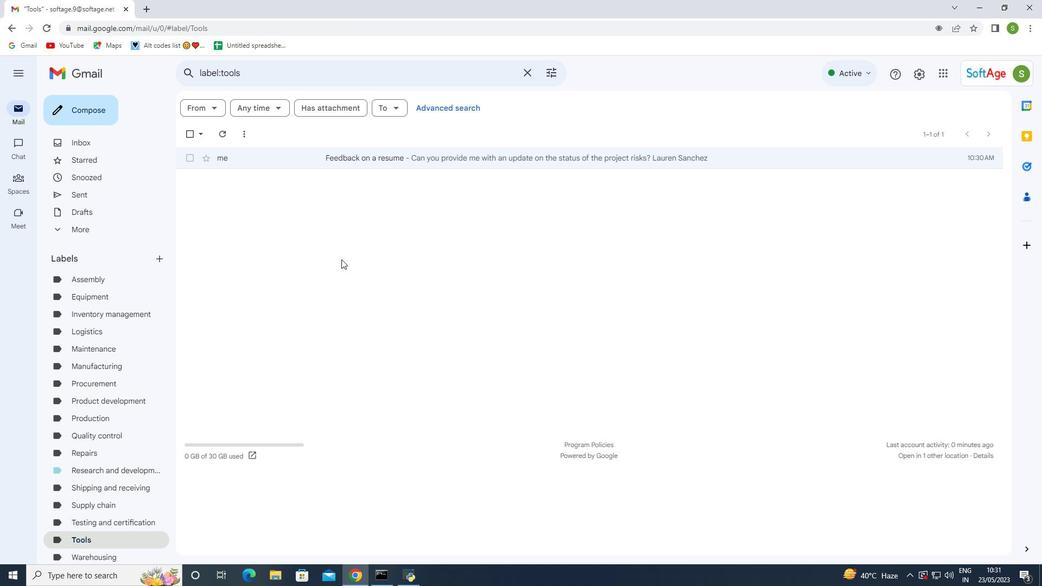 
